 Task: Create a due date automation trigger when advanced on, on the tuesday of the week a card is due add dates due in between 1 and 5 working days at 11:00 AM.
Action: Mouse moved to (1101, 337)
Screenshot: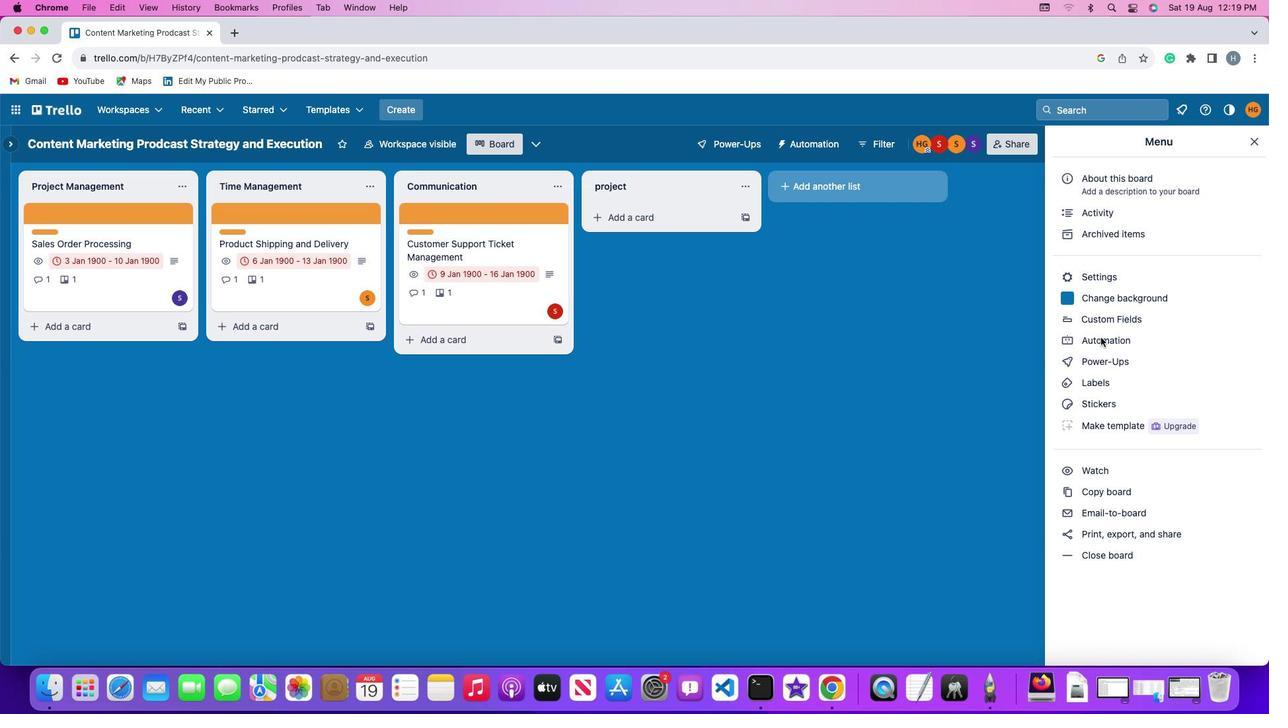 
Action: Mouse pressed left at (1101, 337)
Screenshot: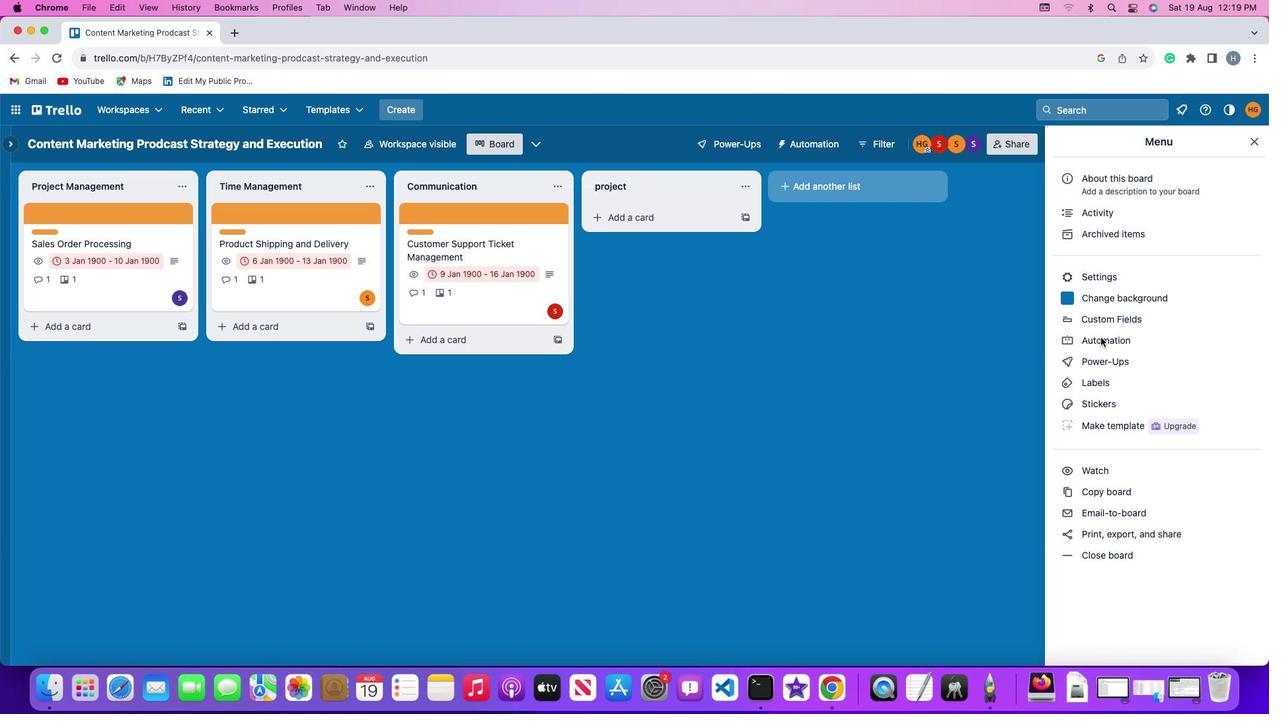 
Action: Mouse pressed left at (1101, 337)
Screenshot: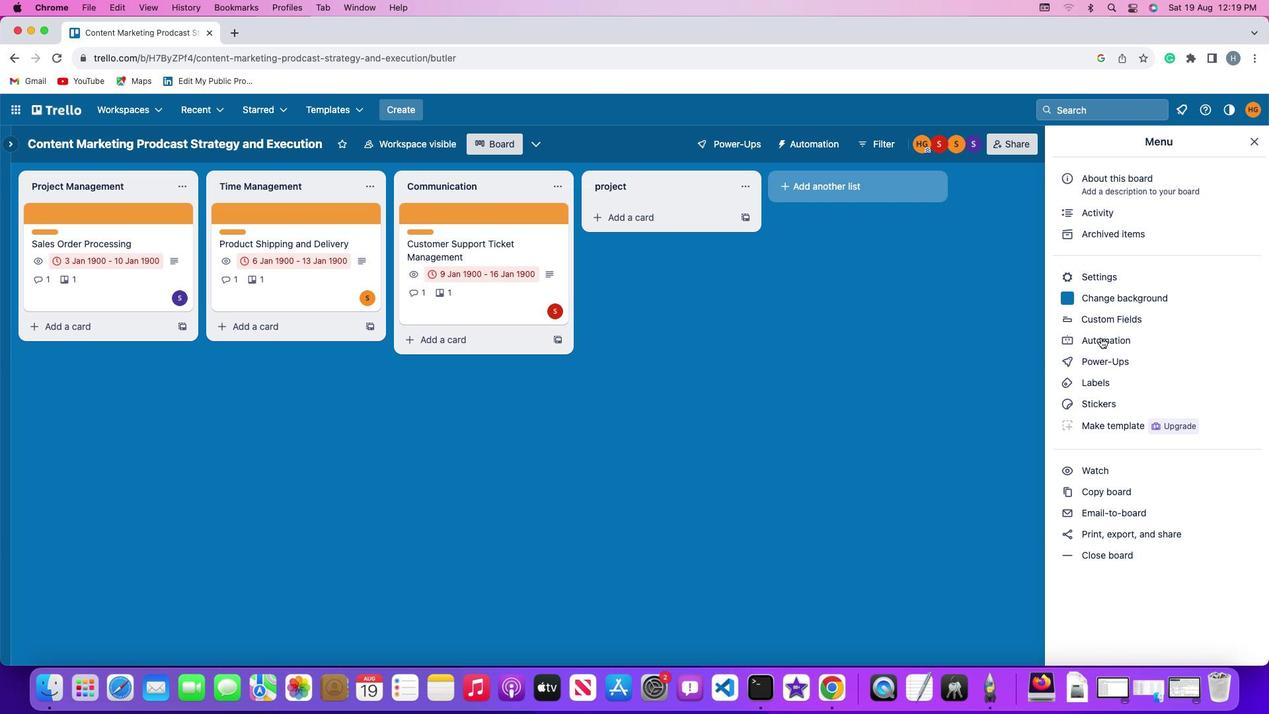 
Action: Mouse moved to (59, 307)
Screenshot: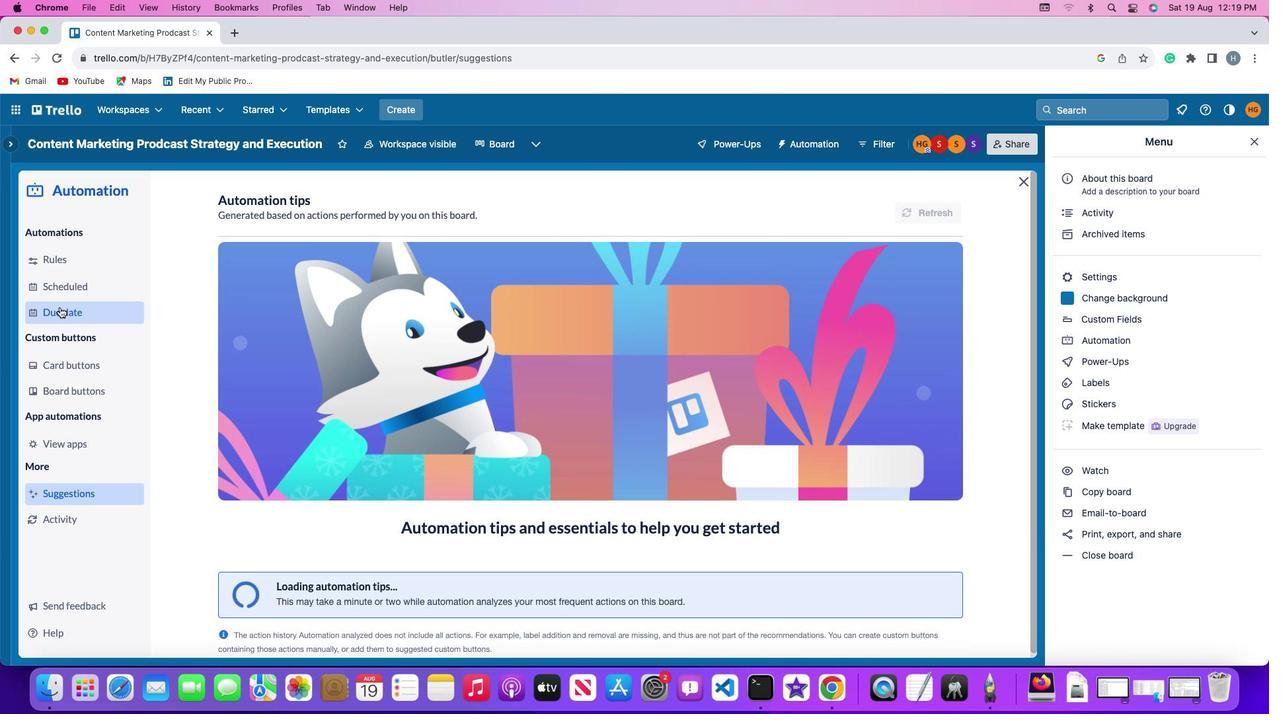 
Action: Mouse pressed left at (59, 307)
Screenshot: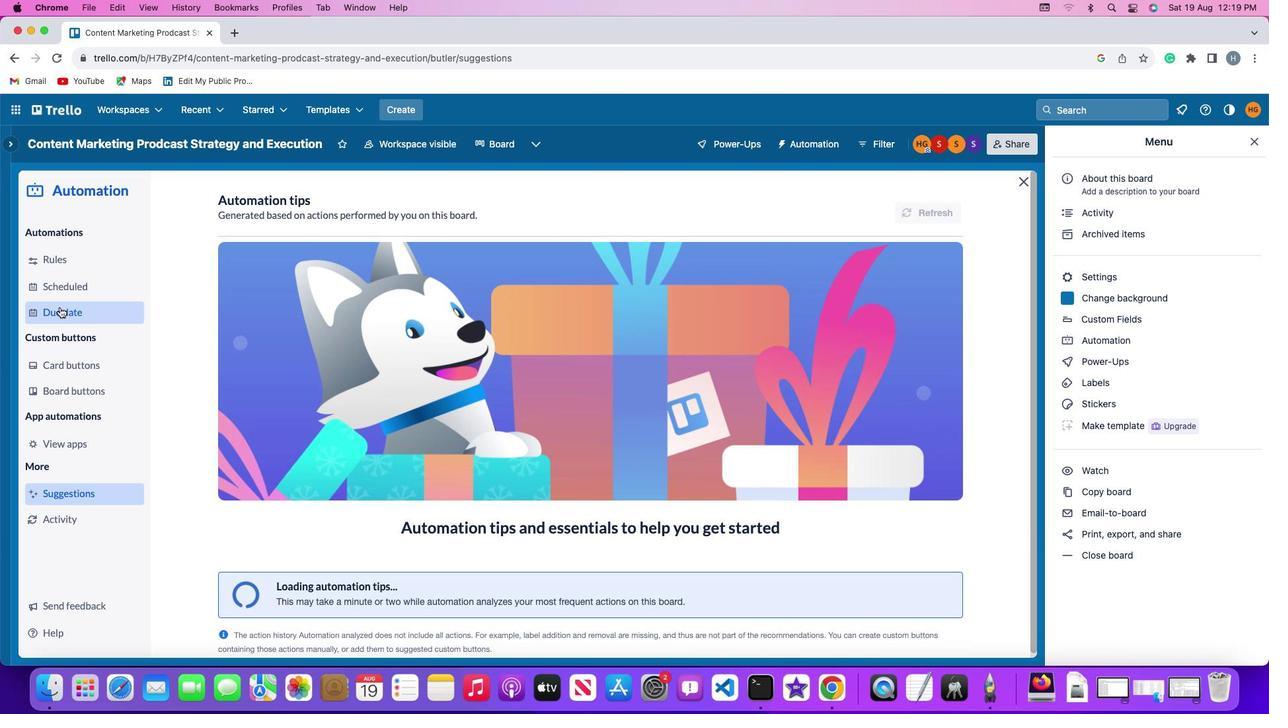 
Action: Mouse moved to (894, 204)
Screenshot: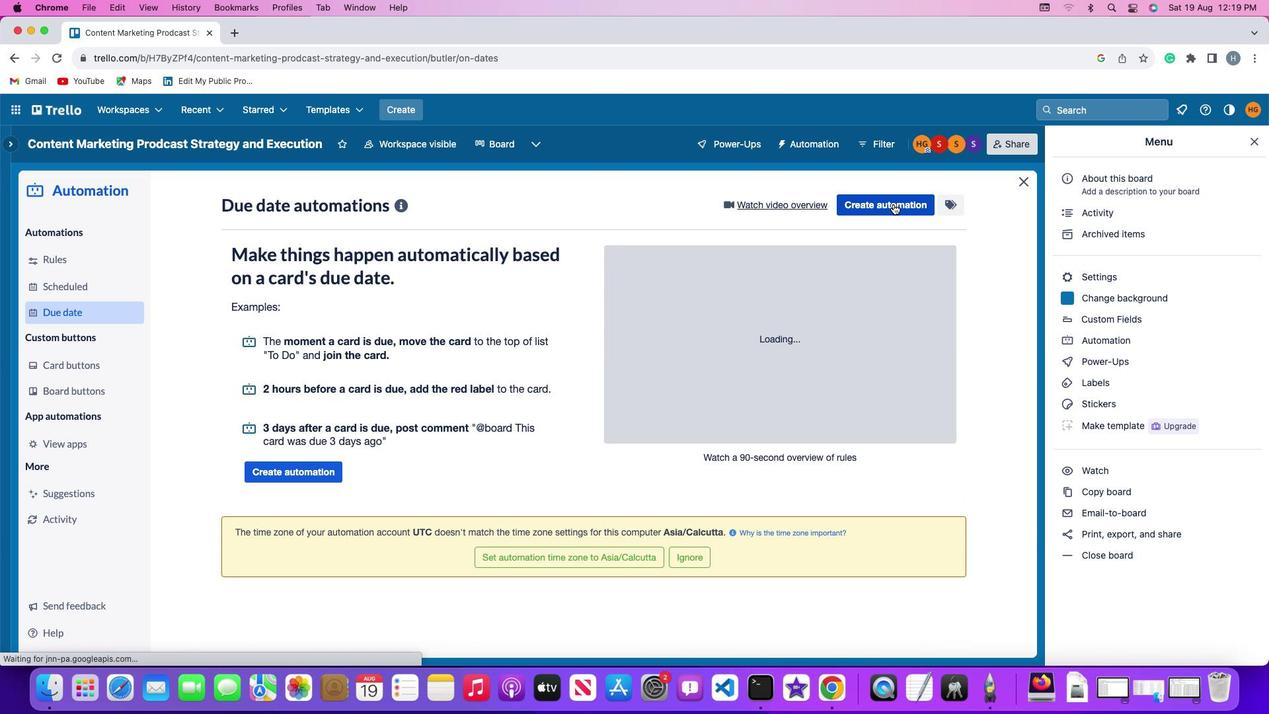 
Action: Mouse pressed left at (894, 204)
Screenshot: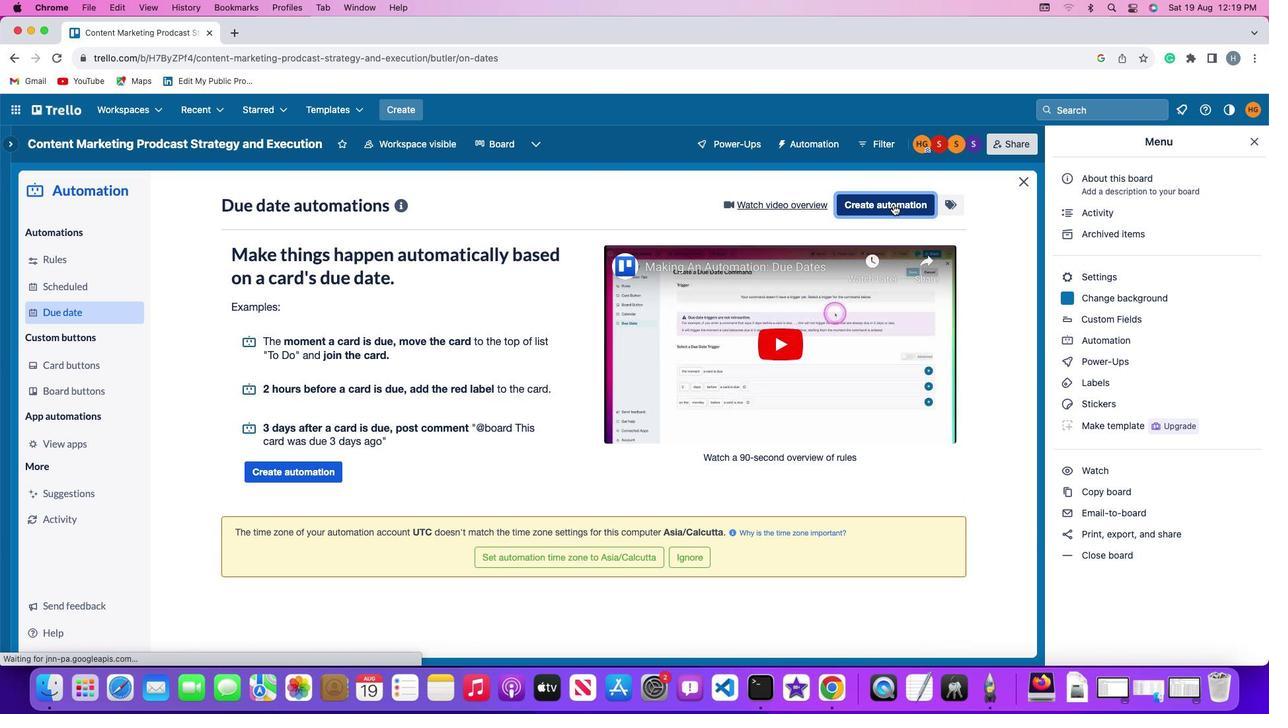 
Action: Mouse moved to (236, 329)
Screenshot: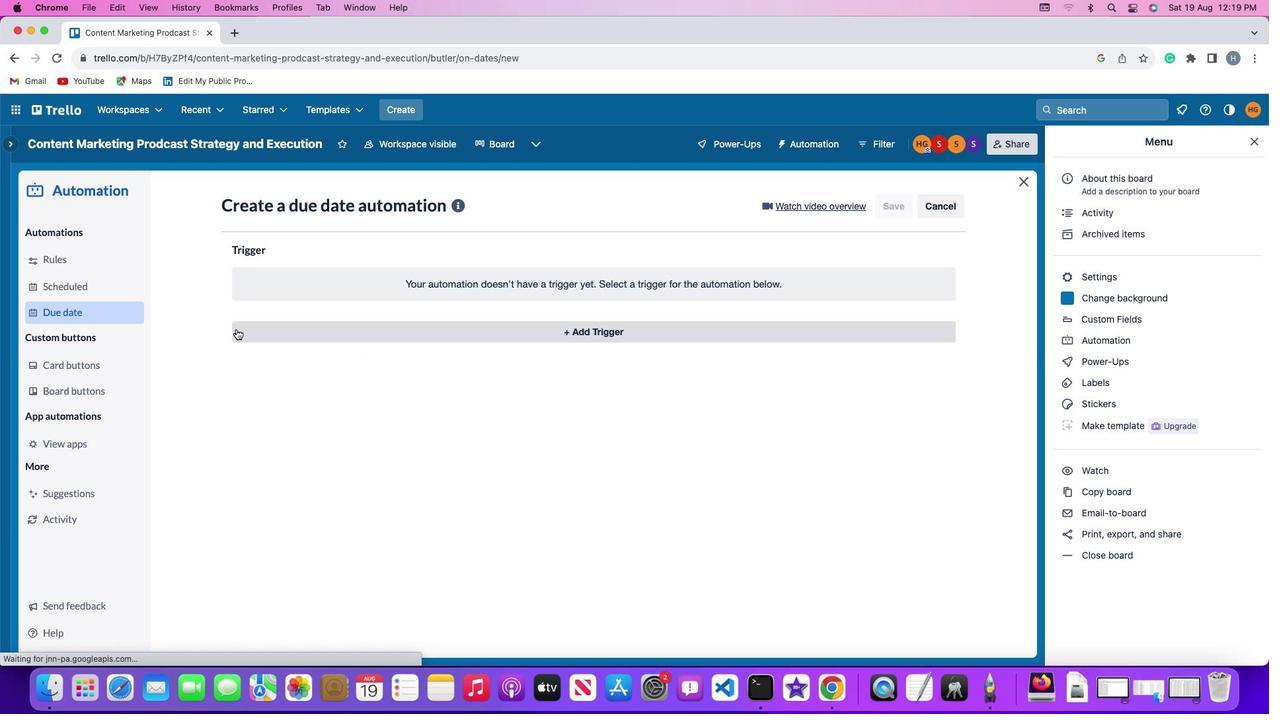 
Action: Mouse pressed left at (236, 329)
Screenshot: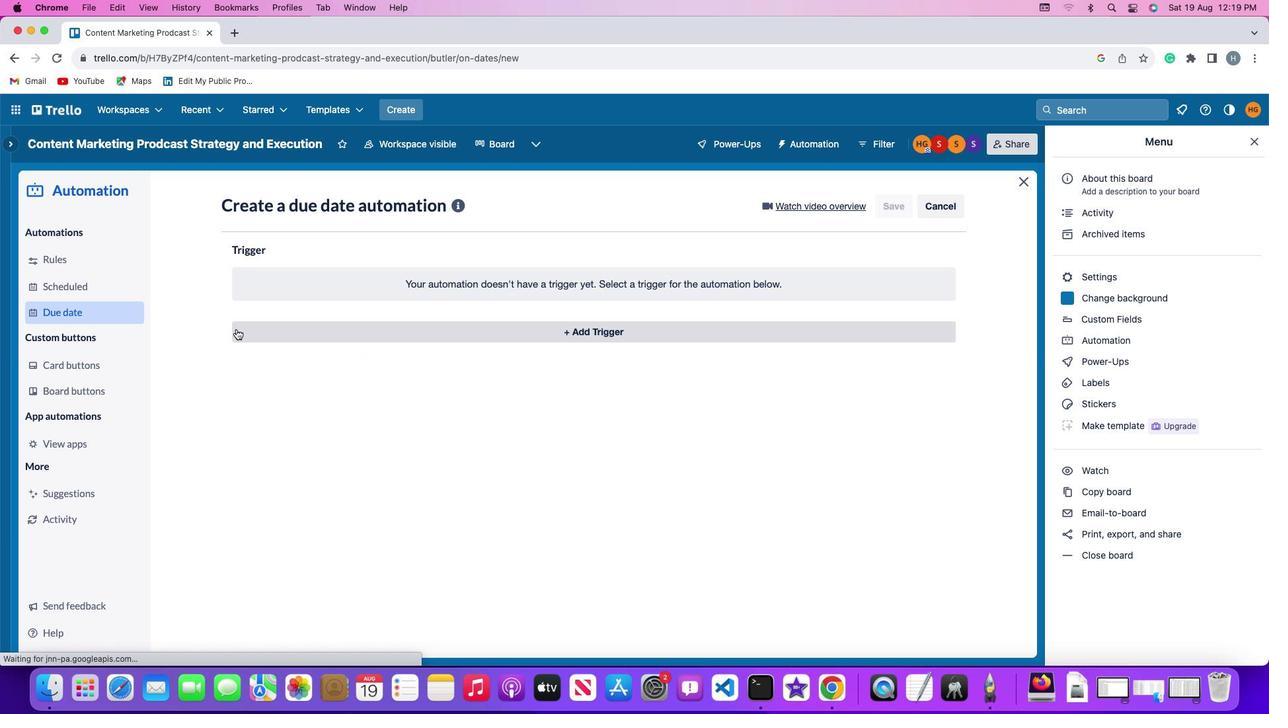 
Action: Mouse moved to (279, 578)
Screenshot: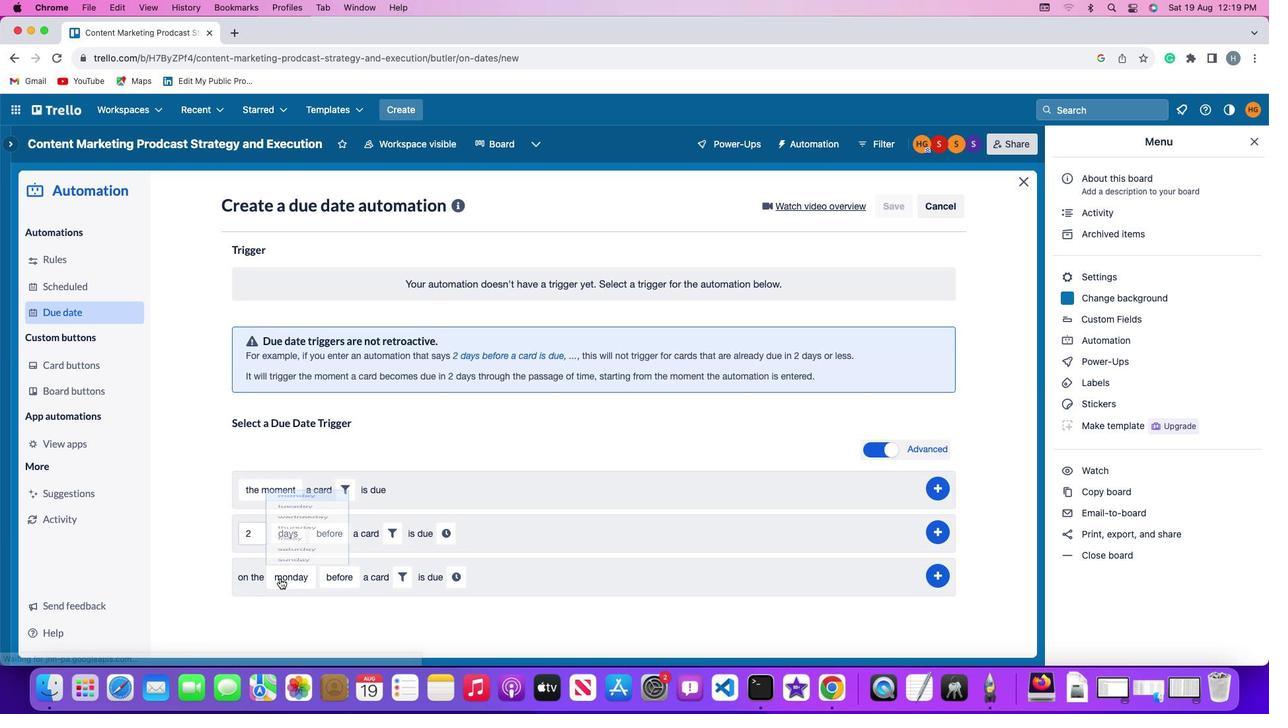 
Action: Mouse pressed left at (279, 578)
Screenshot: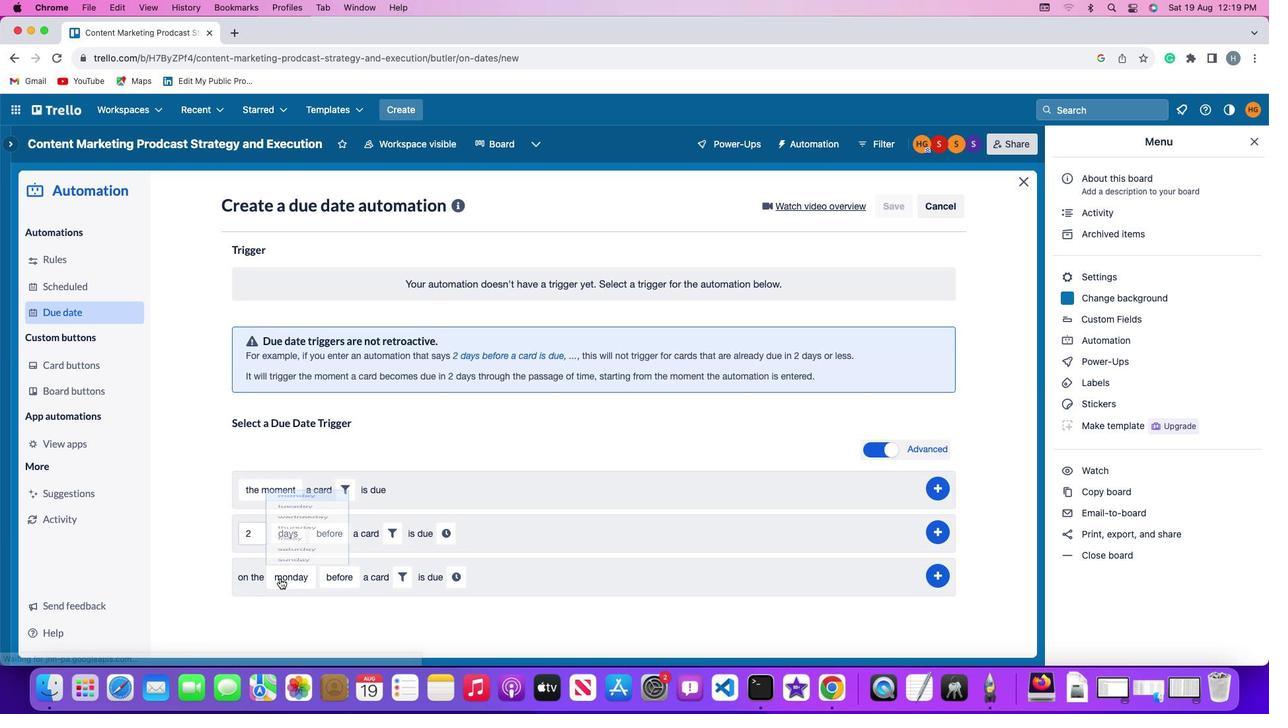 
Action: Mouse moved to (302, 425)
Screenshot: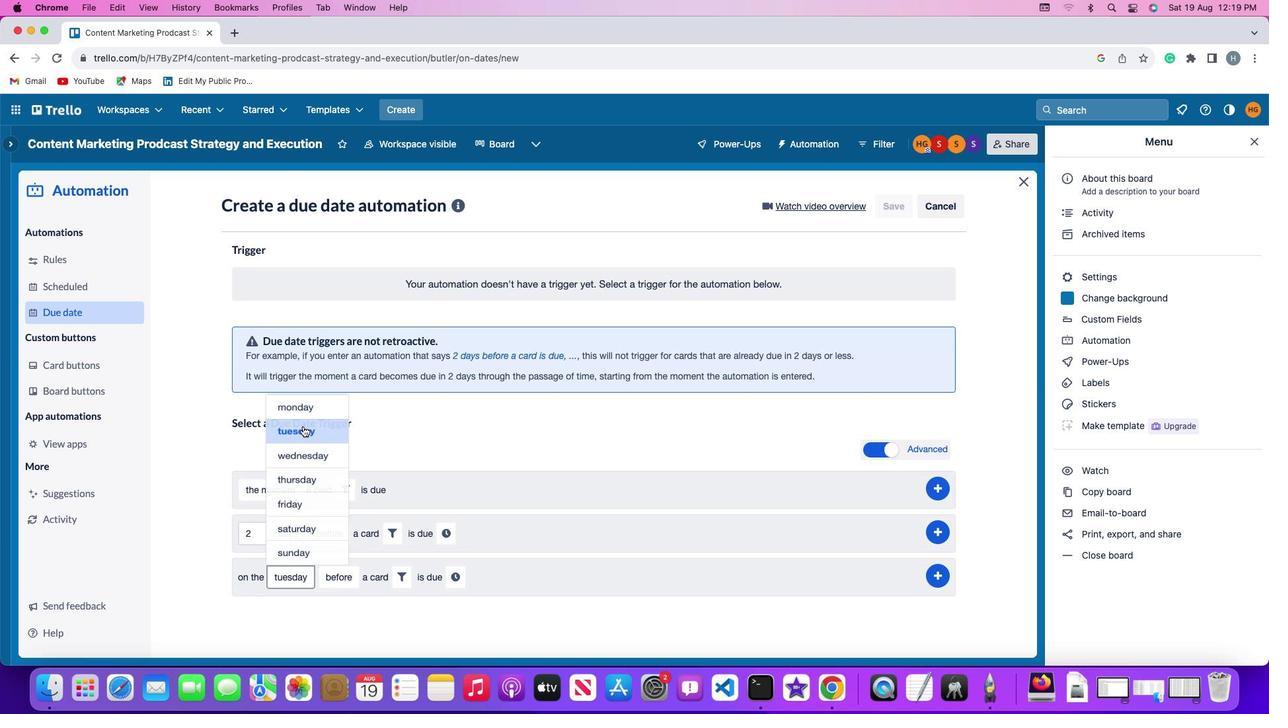 
Action: Mouse pressed left at (302, 425)
Screenshot: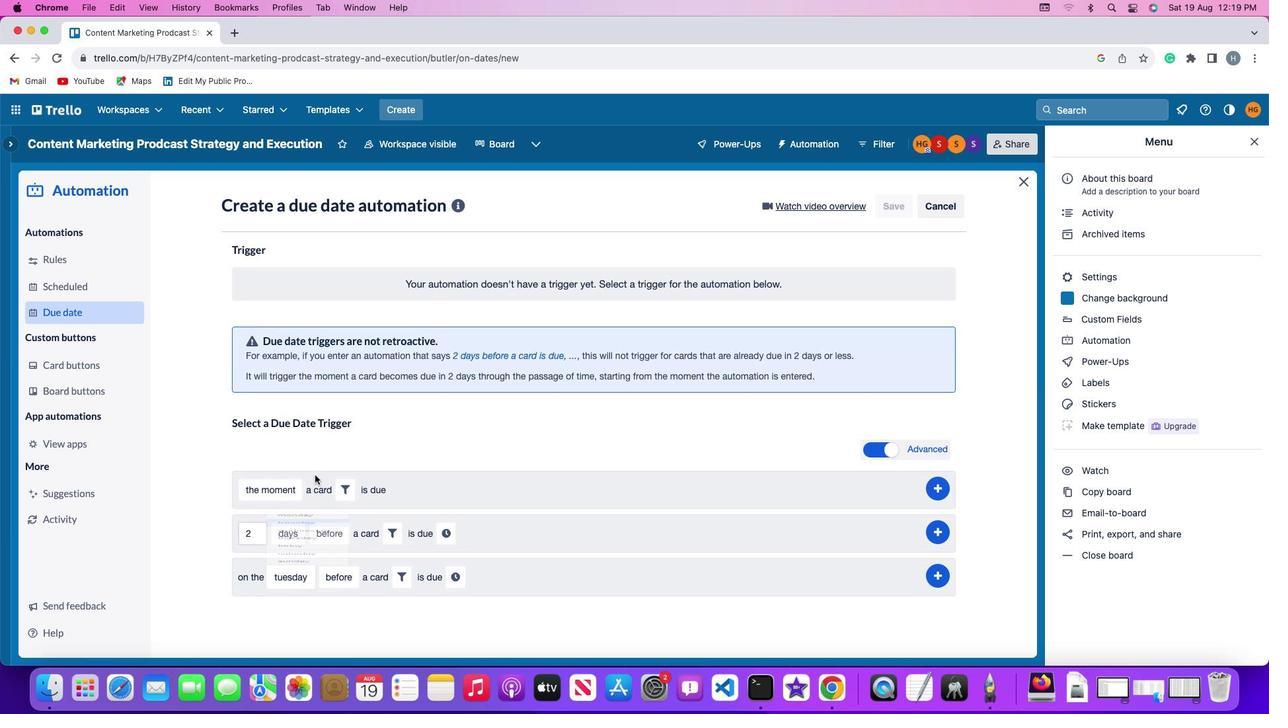 
Action: Mouse moved to (334, 568)
Screenshot: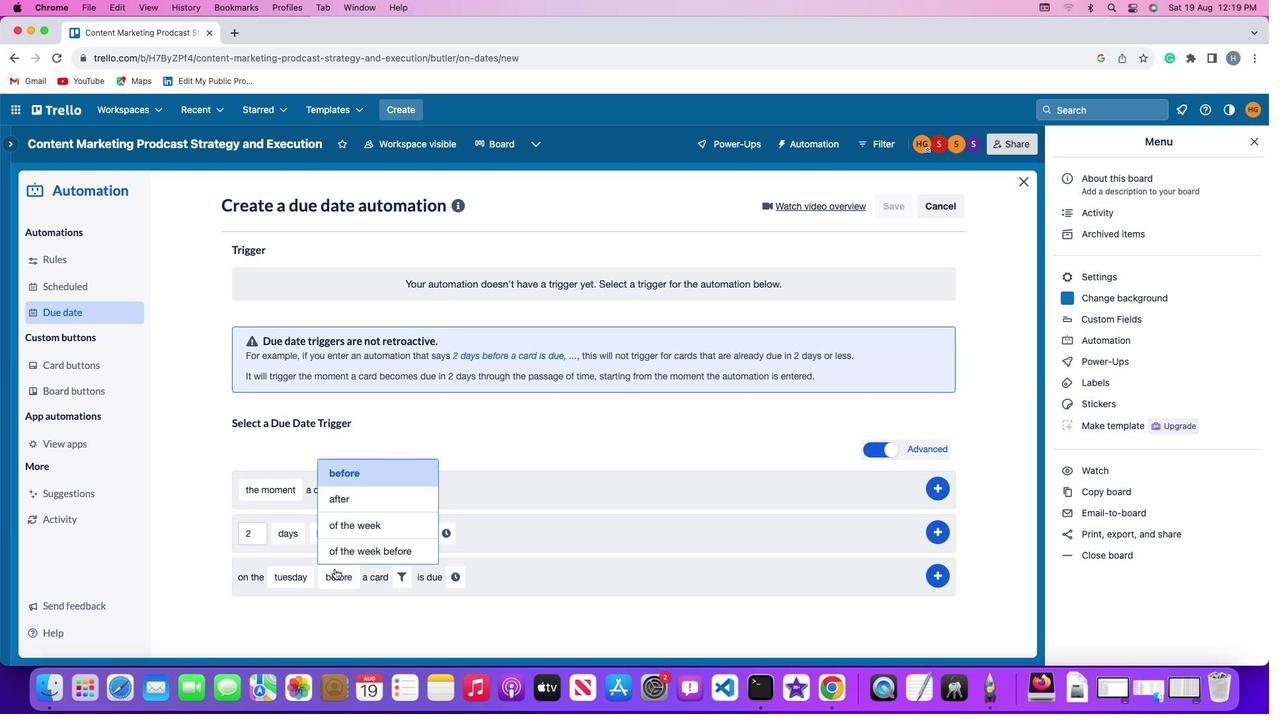 
Action: Mouse pressed left at (334, 568)
Screenshot: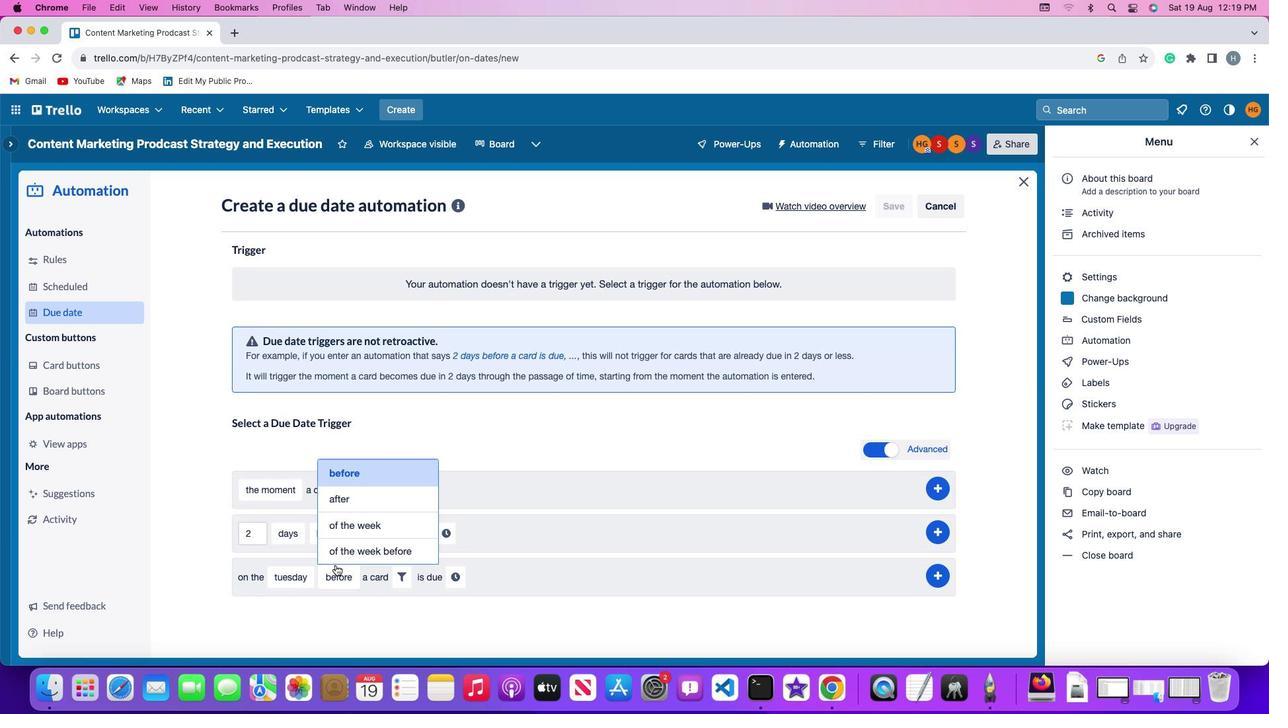 
Action: Mouse moved to (347, 522)
Screenshot: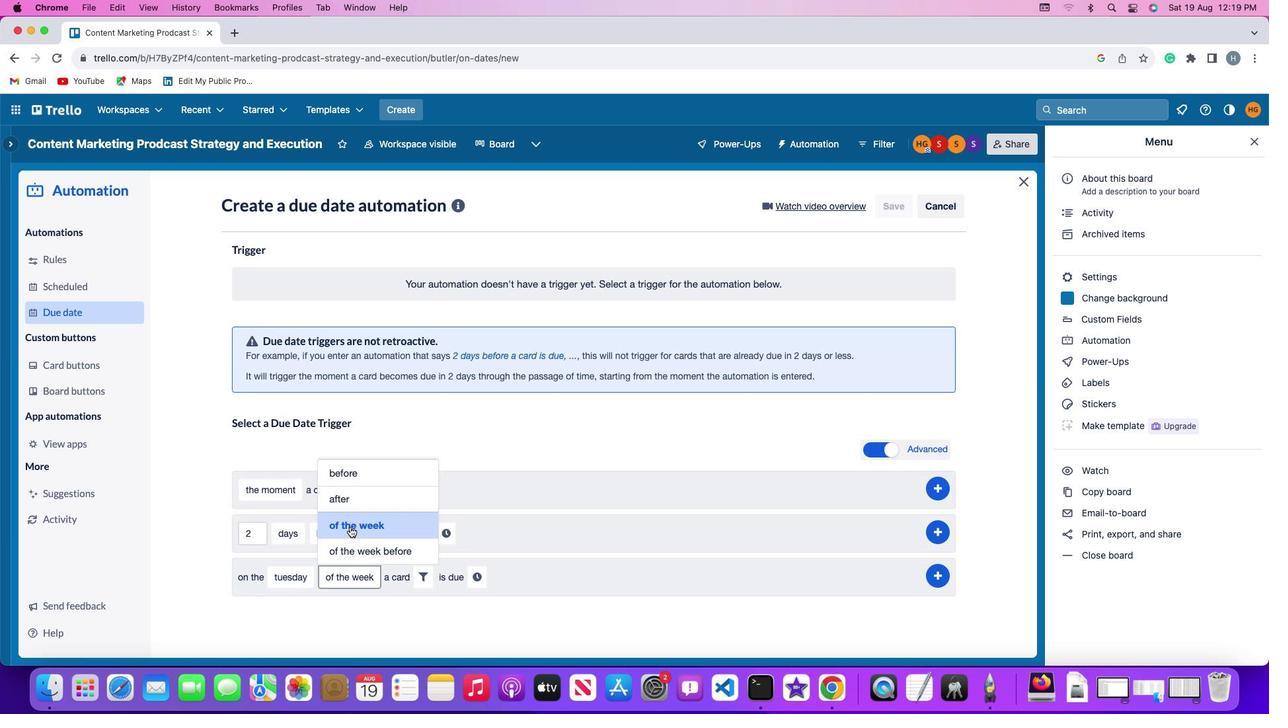
Action: Mouse pressed left at (347, 522)
Screenshot: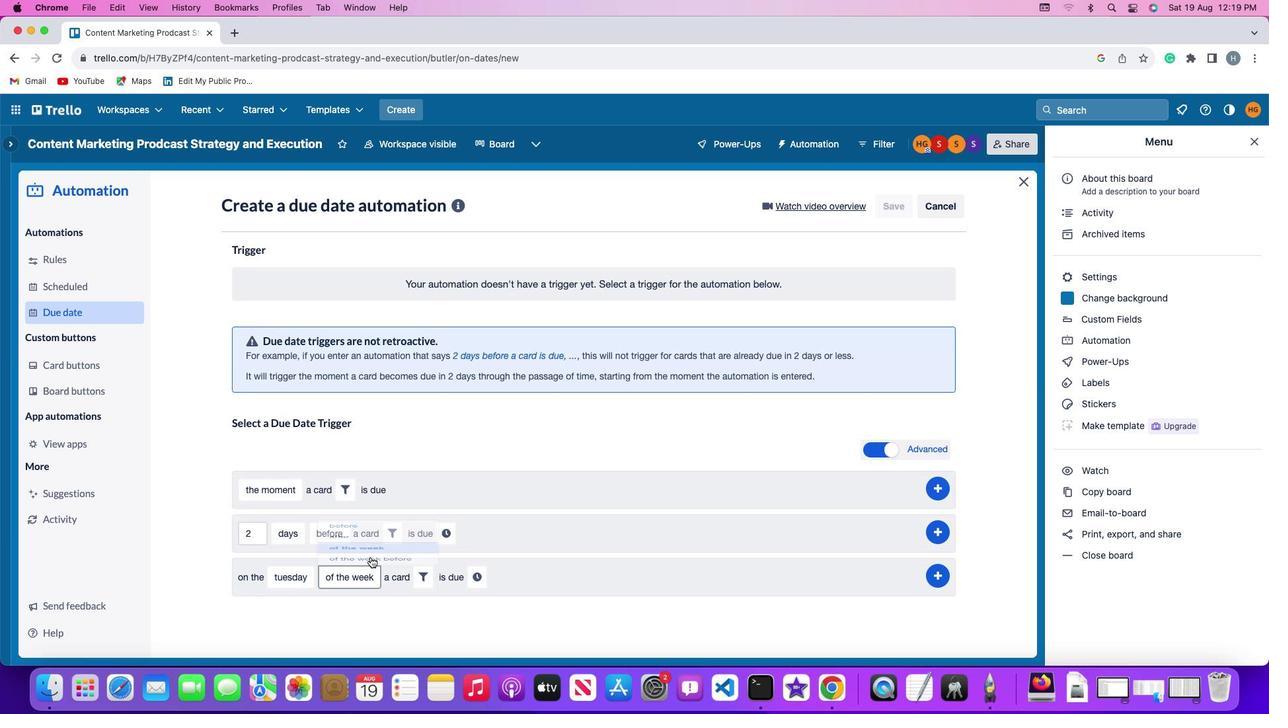 
Action: Mouse moved to (429, 578)
Screenshot: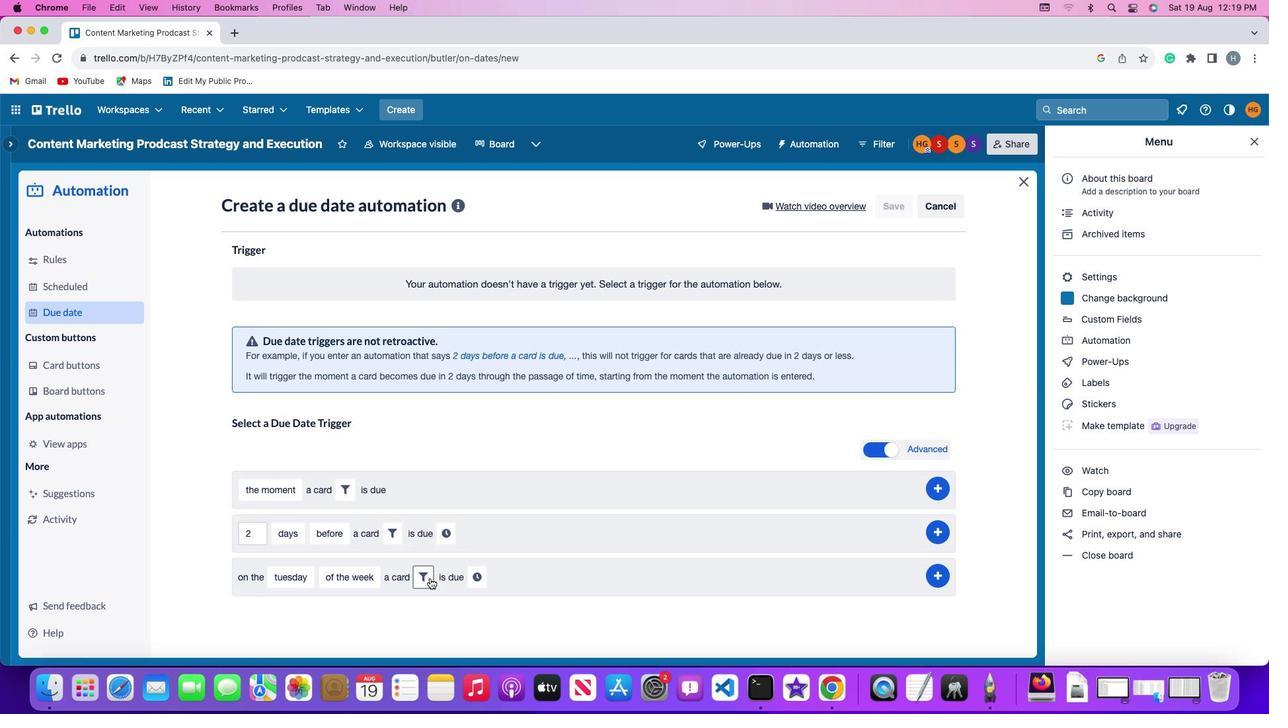 
Action: Mouse pressed left at (429, 578)
Screenshot: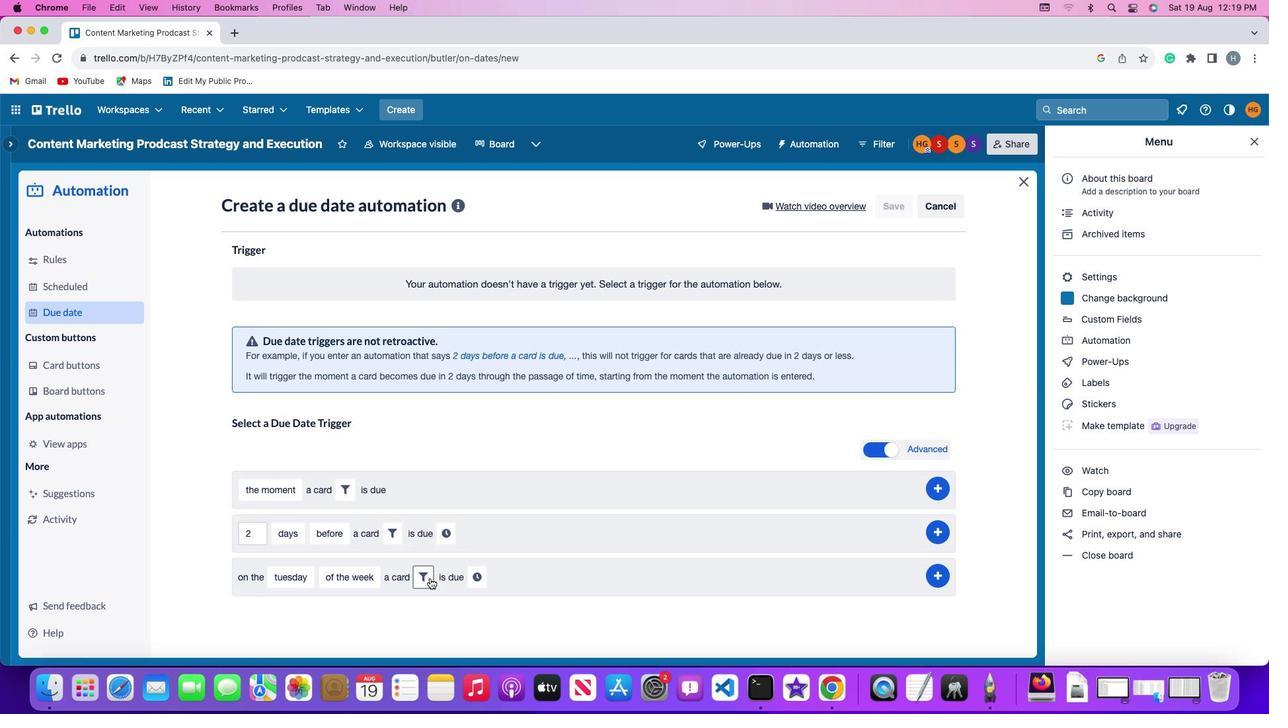 
Action: Mouse moved to (501, 622)
Screenshot: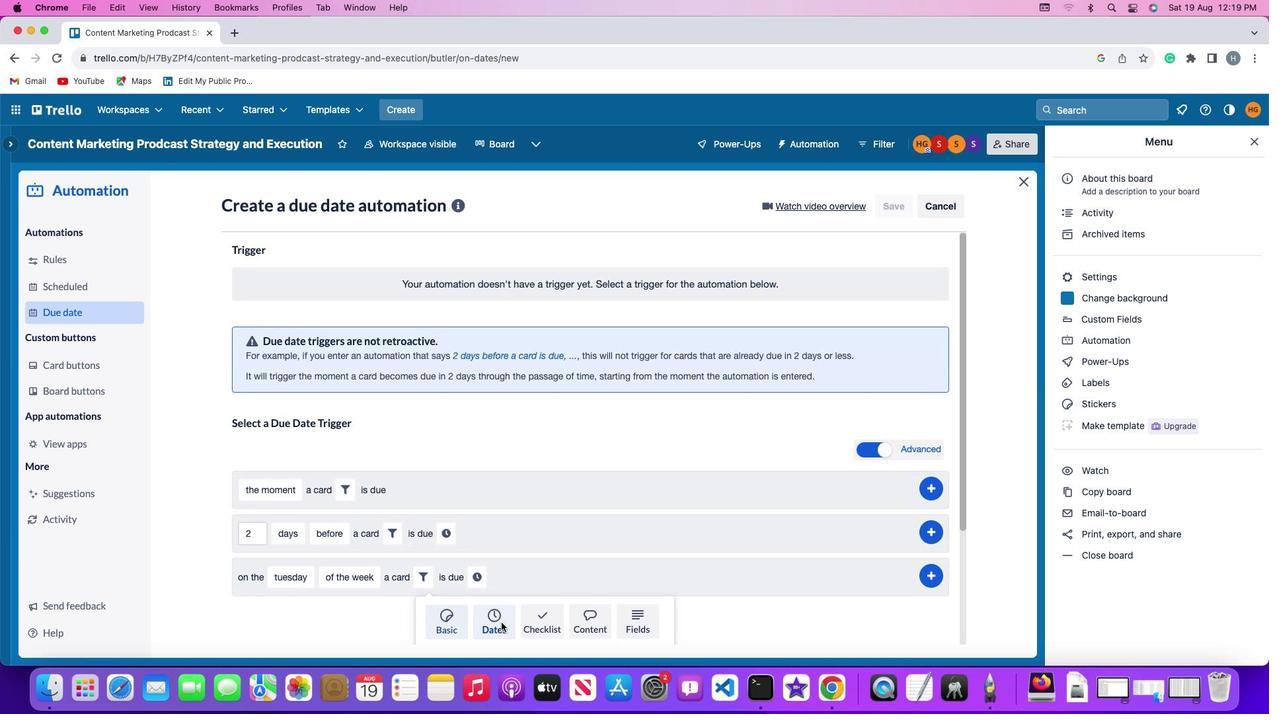 
Action: Mouse pressed left at (501, 622)
Screenshot: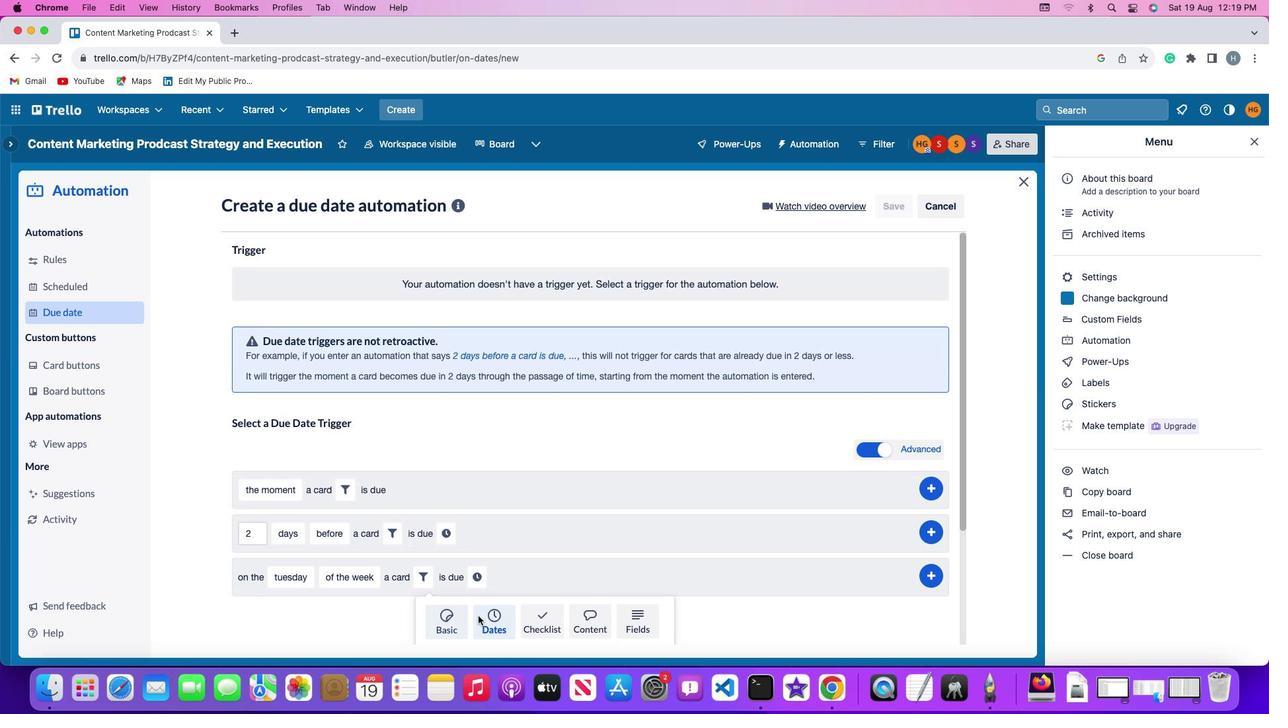 
Action: Mouse moved to (385, 609)
Screenshot: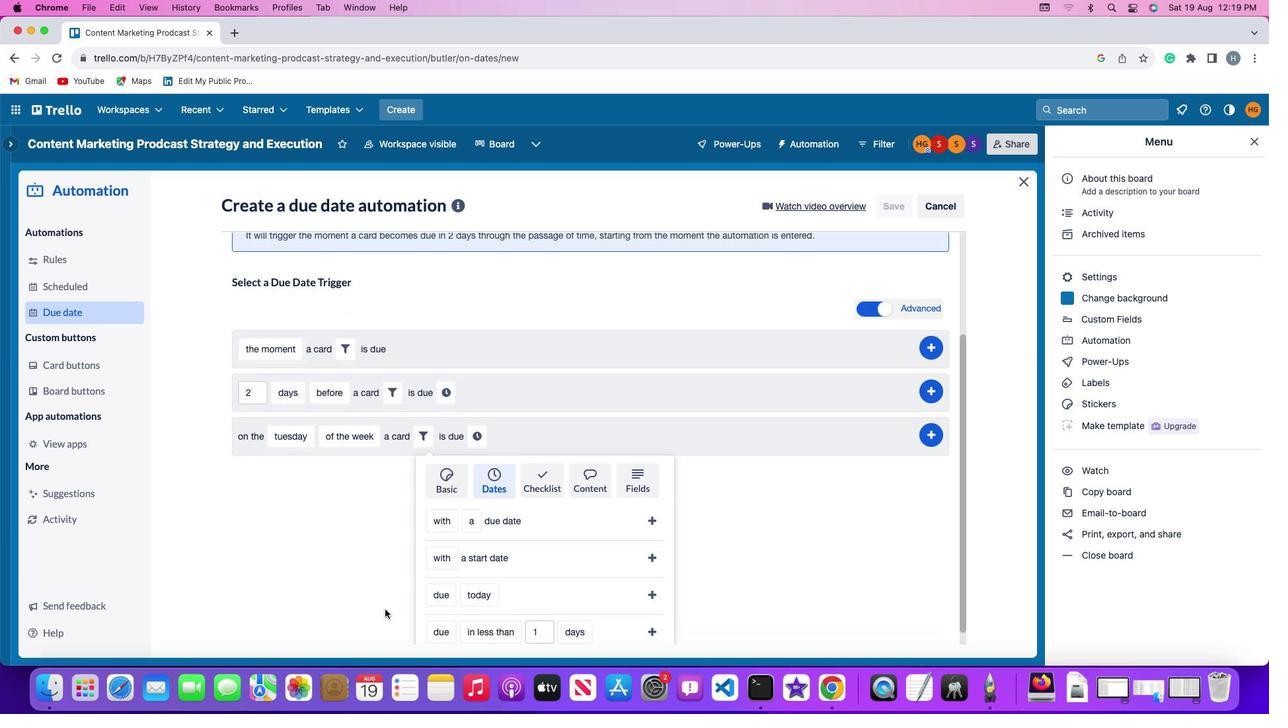 
Action: Mouse scrolled (385, 609) with delta (0, 0)
Screenshot: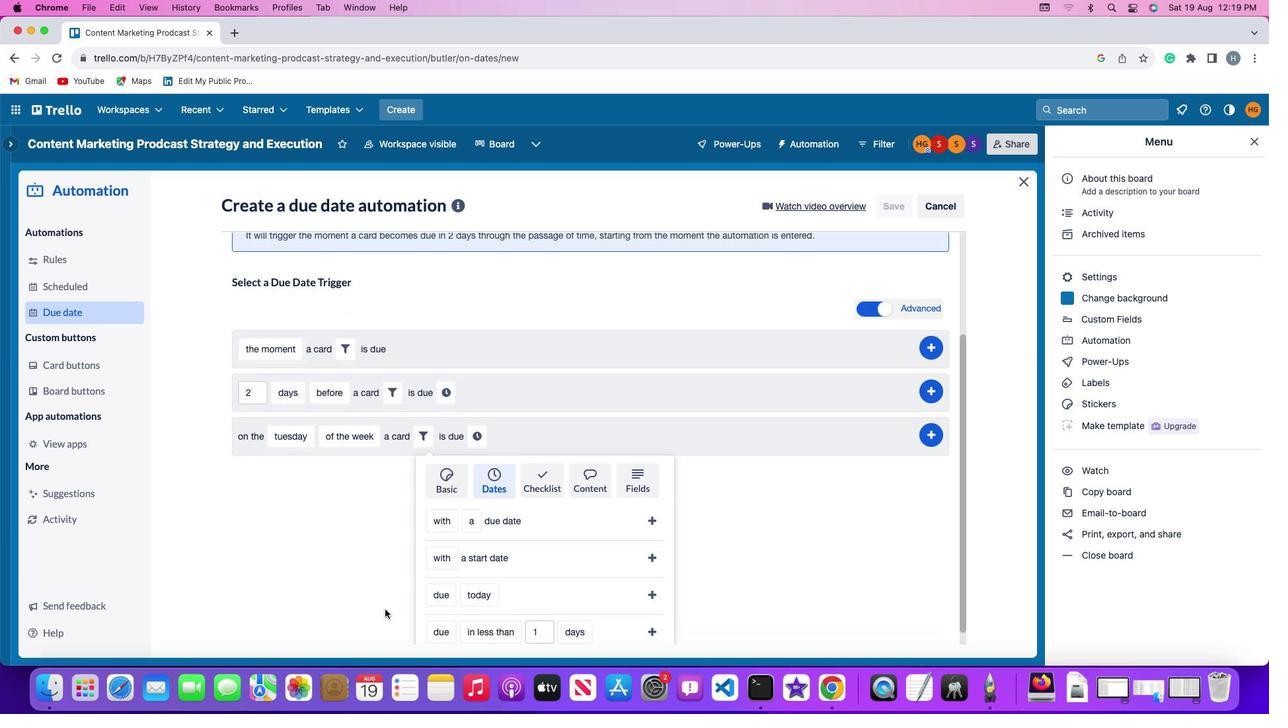 
Action: Mouse scrolled (385, 609) with delta (0, 0)
Screenshot: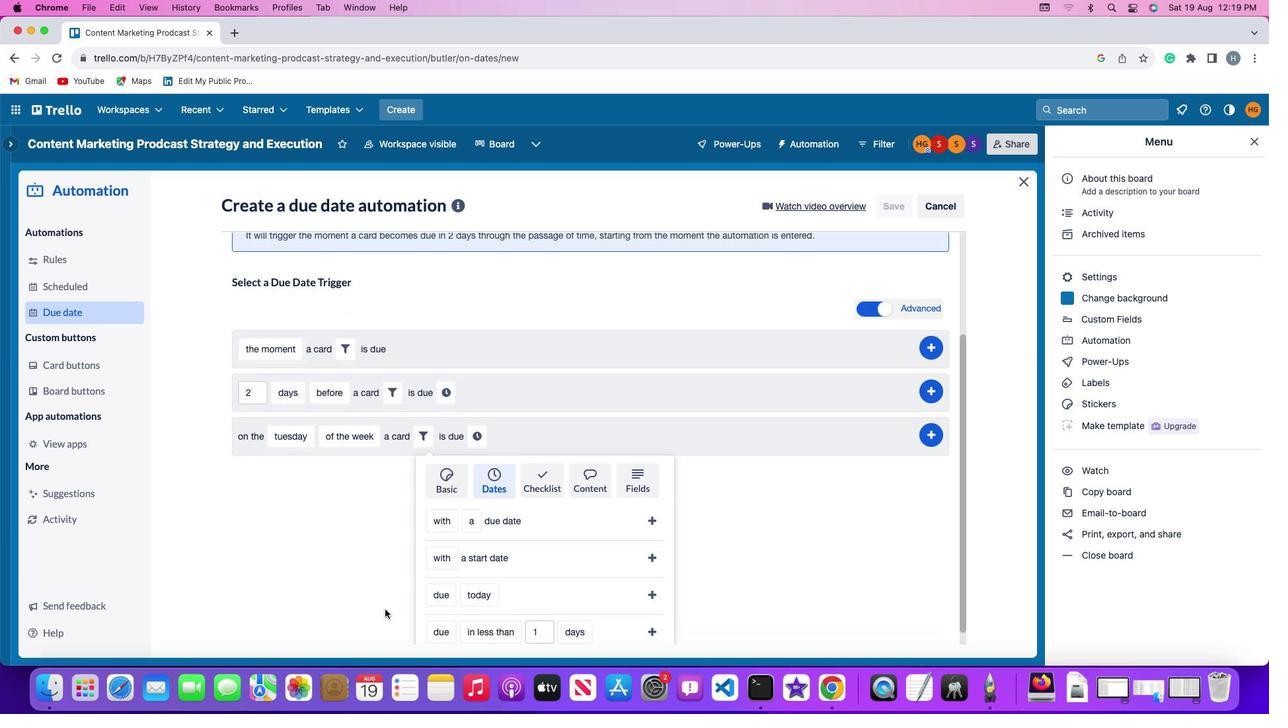 
Action: Mouse scrolled (385, 609) with delta (0, -1)
Screenshot: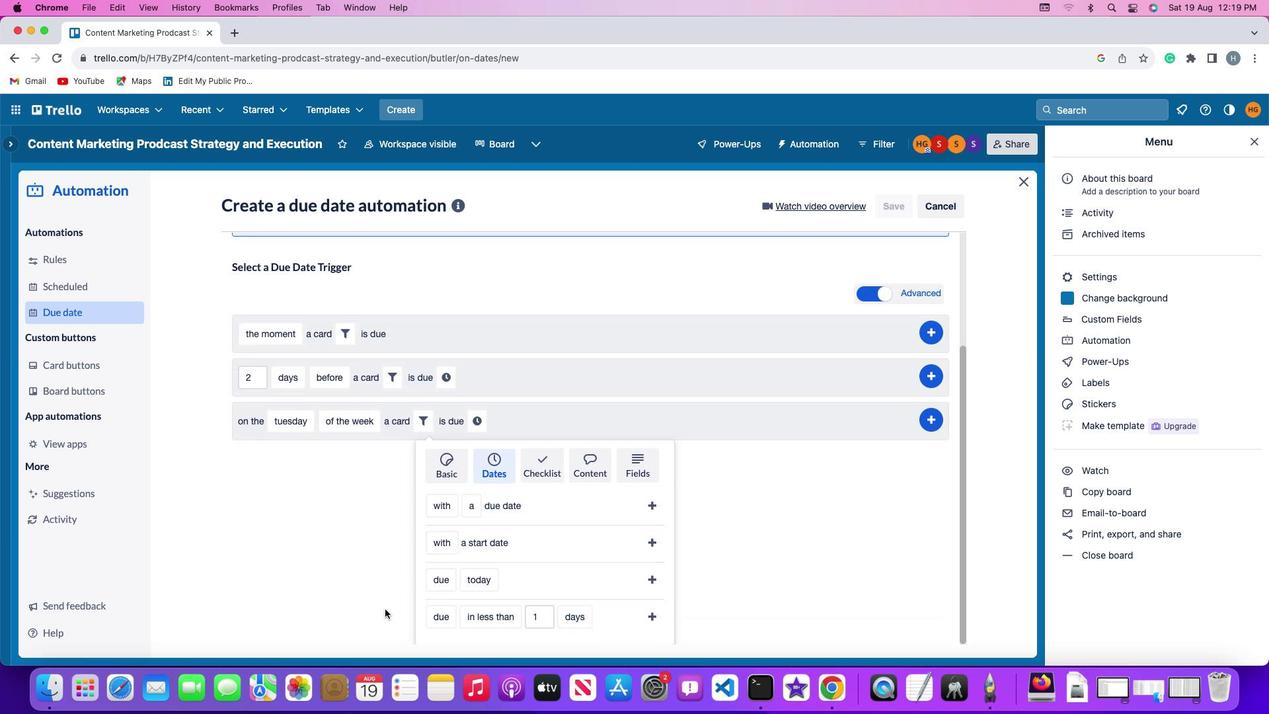 
Action: Mouse scrolled (385, 609) with delta (0, -3)
Screenshot: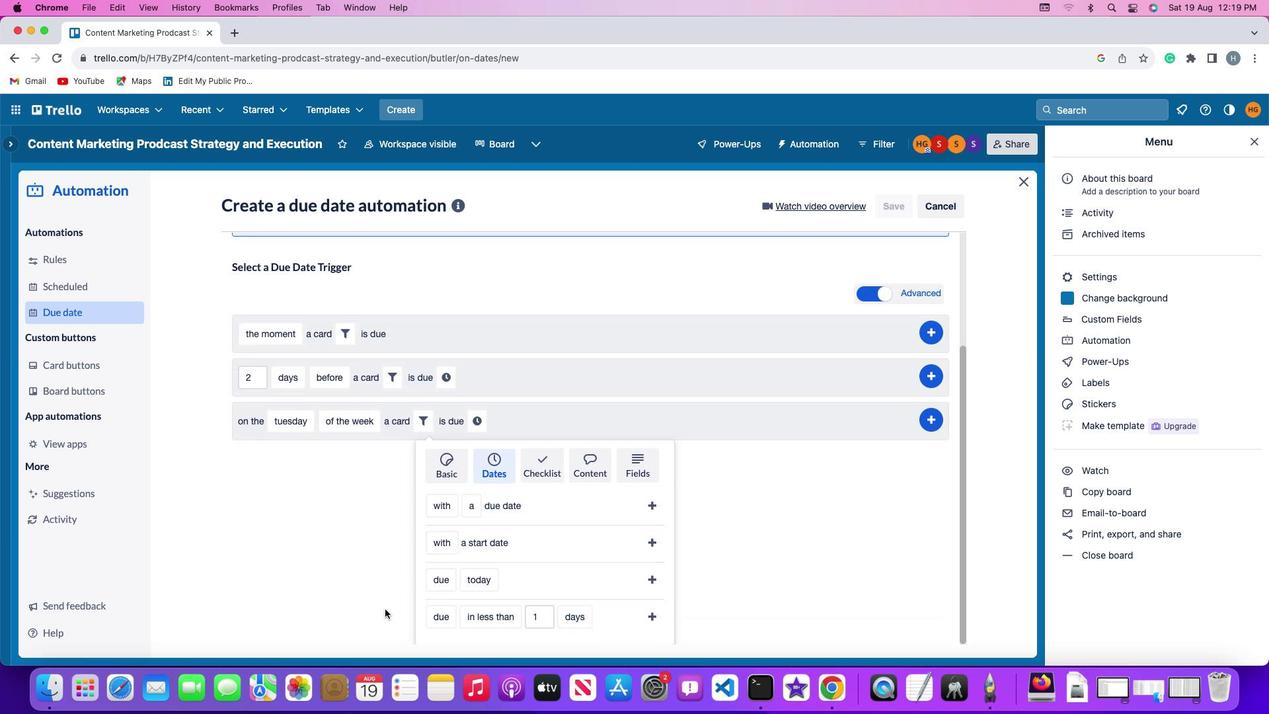 
Action: Mouse moved to (385, 609)
Screenshot: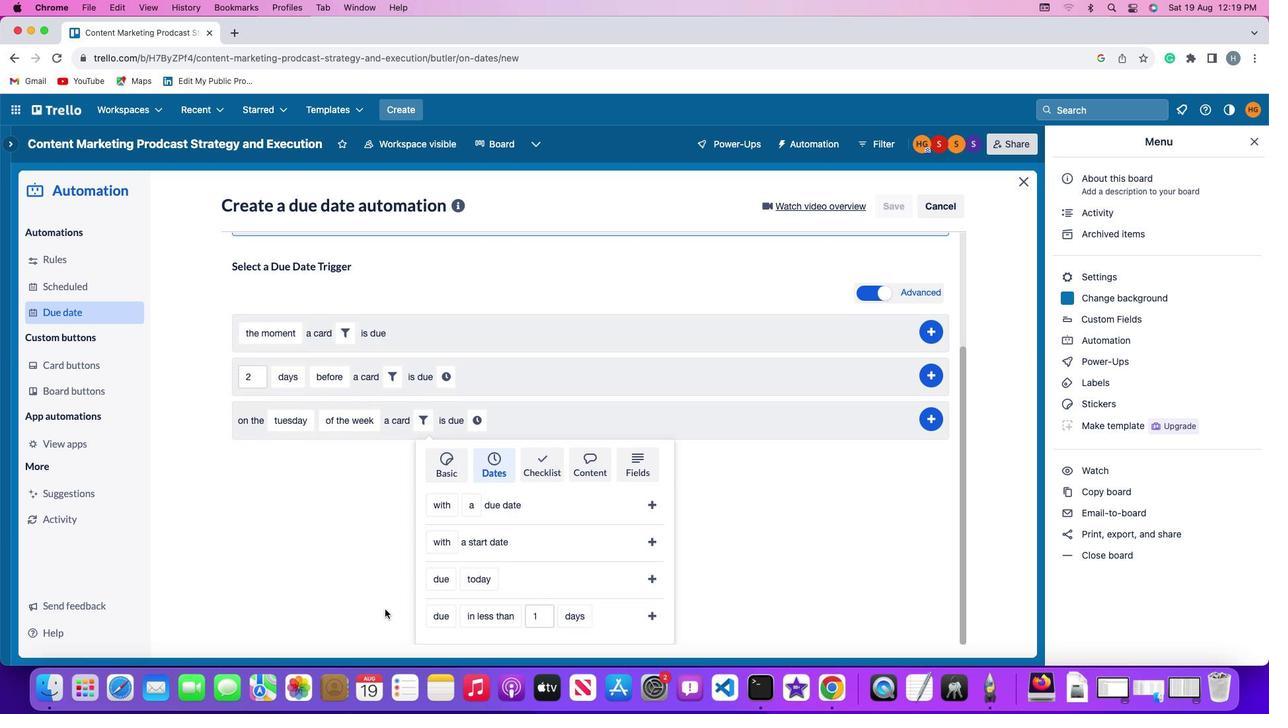 
Action: Mouse scrolled (385, 609) with delta (0, -3)
Screenshot: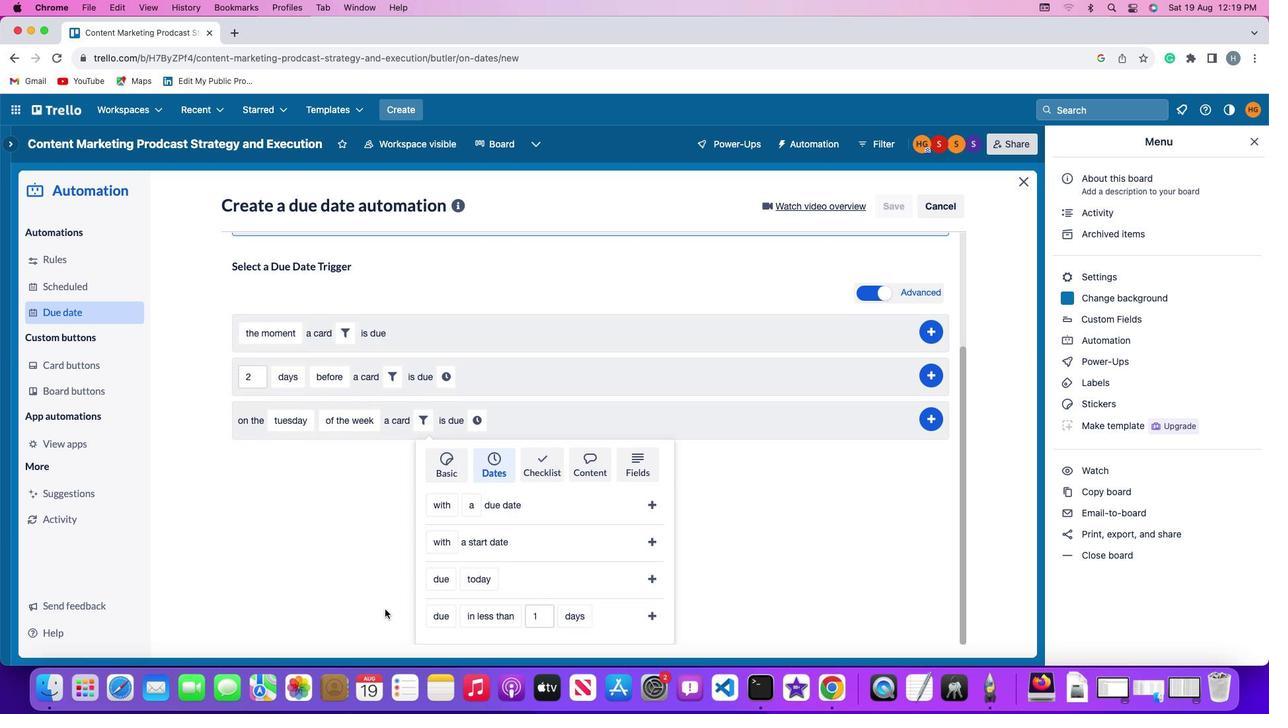 
Action: Mouse scrolled (385, 609) with delta (0, 0)
Screenshot: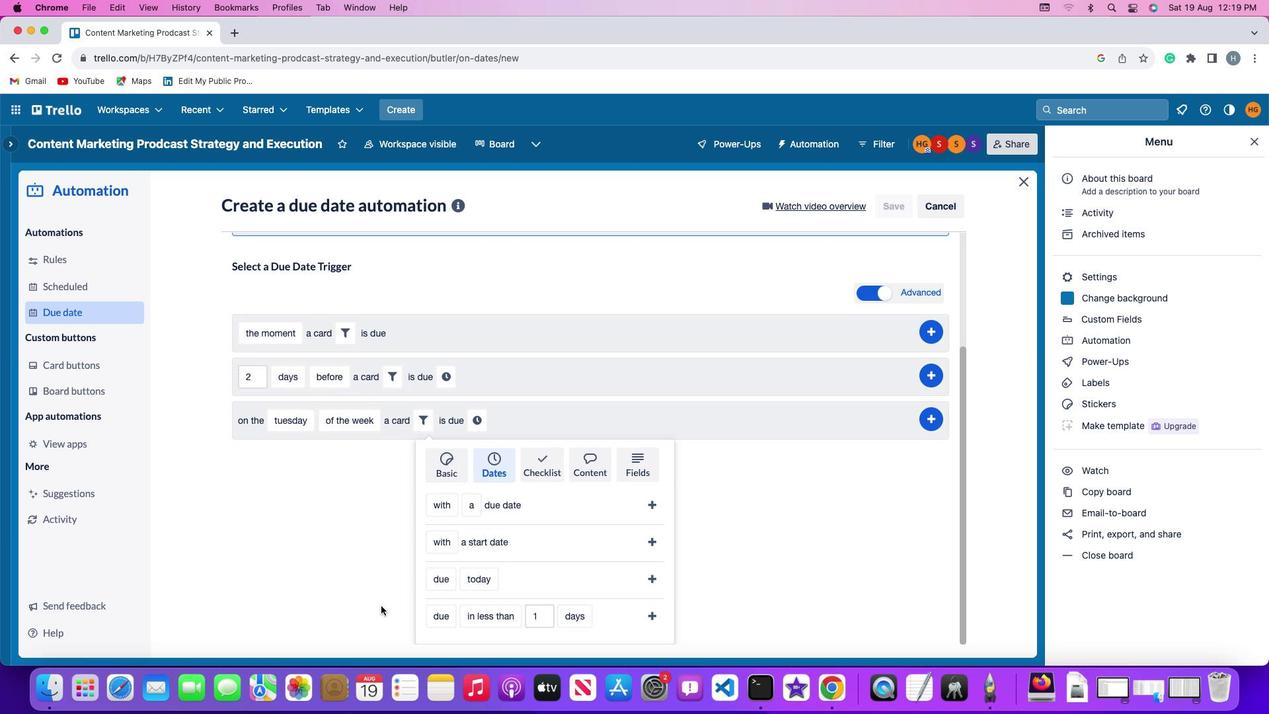 
Action: Mouse scrolled (385, 609) with delta (0, 0)
Screenshot: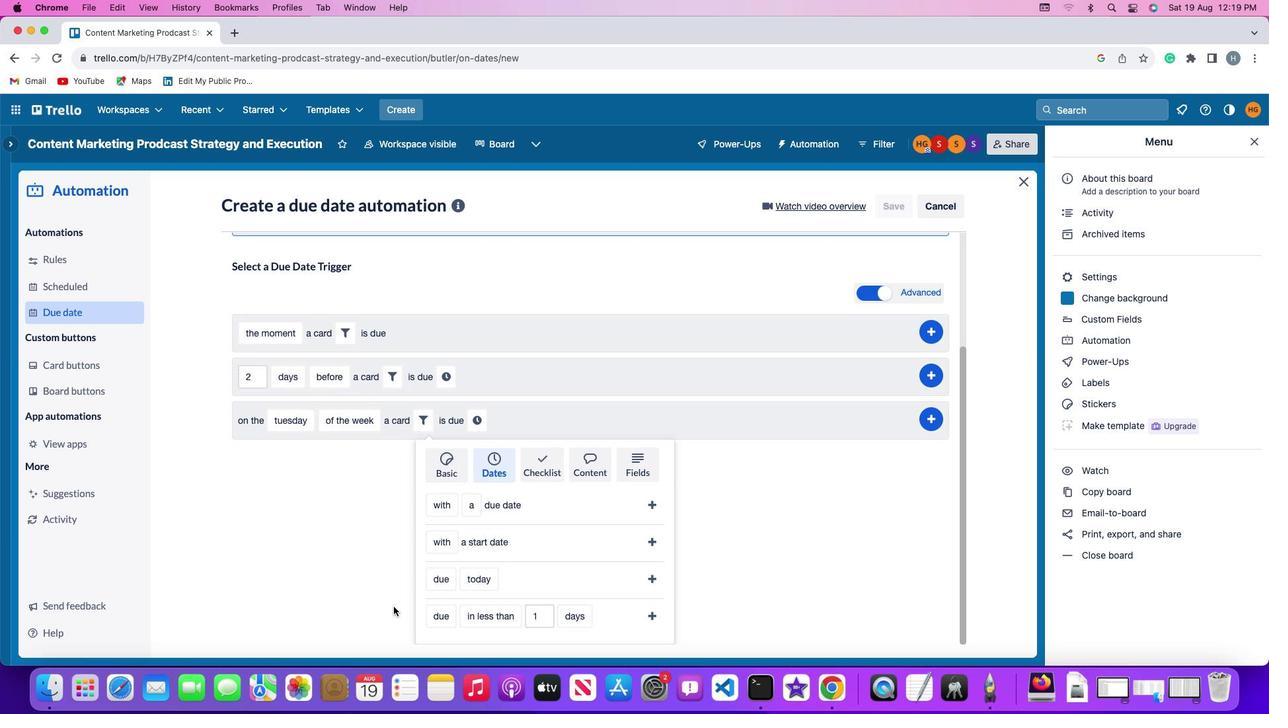 
Action: Mouse moved to (384, 609)
Screenshot: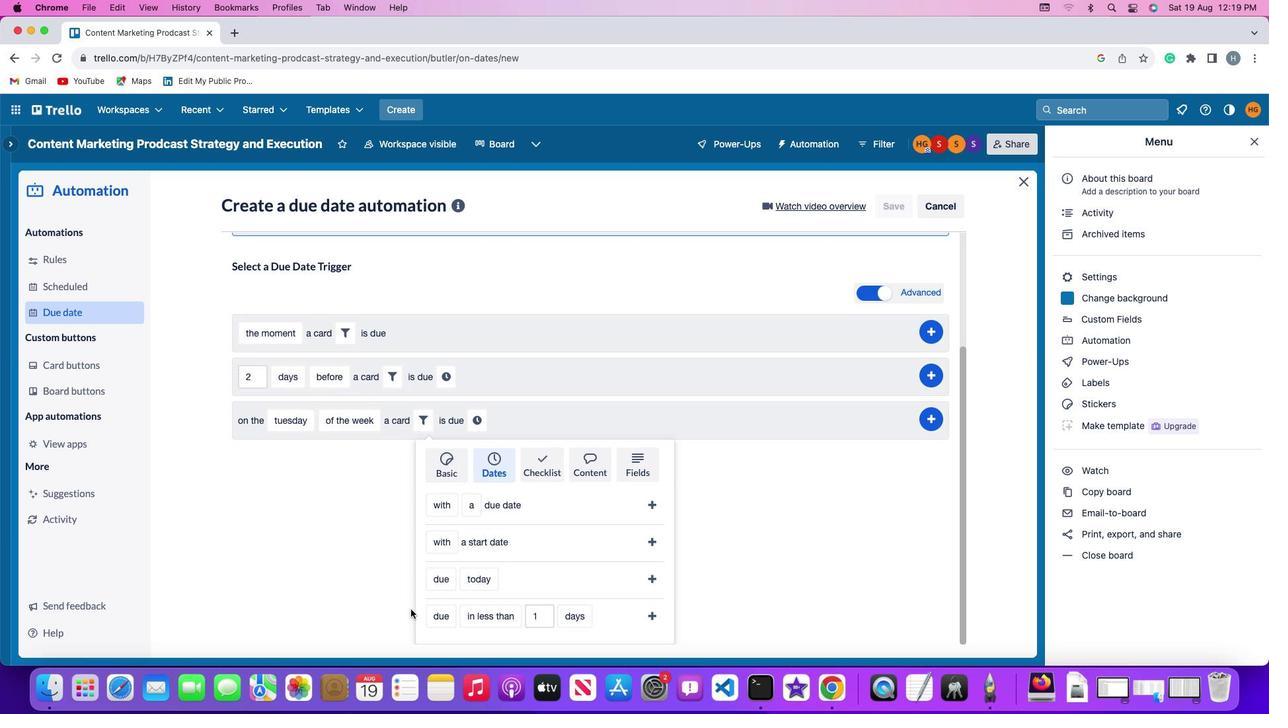 
Action: Mouse scrolled (384, 609) with delta (0, -1)
Screenshot: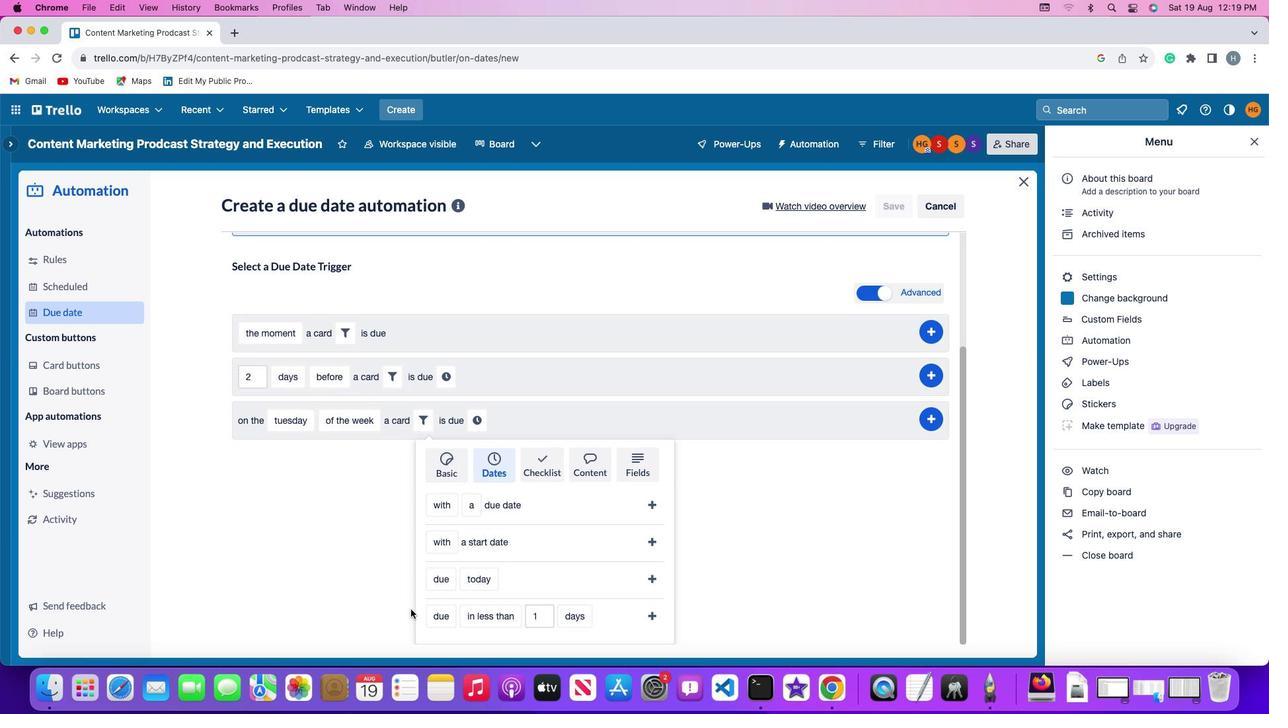 
Action: Mouse moved to (433, 611)
Screenshot: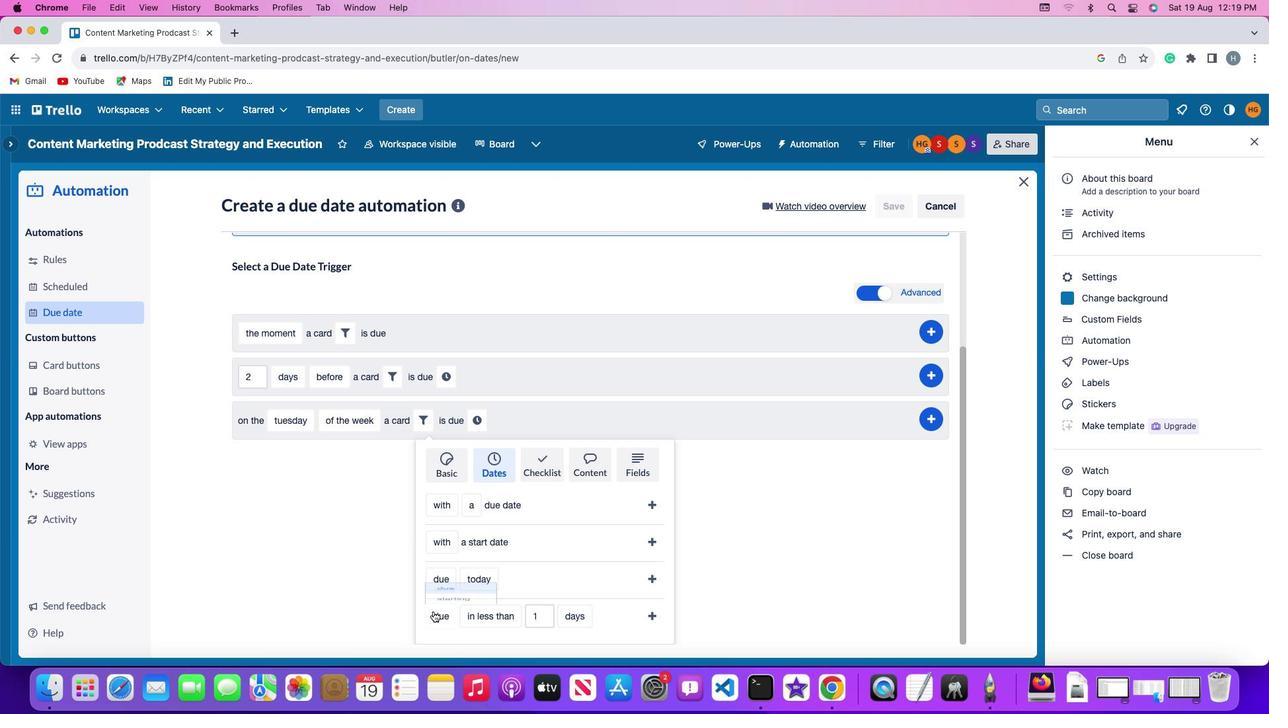 
Action: Mouse pressed left at (433, 611)
Screenshot: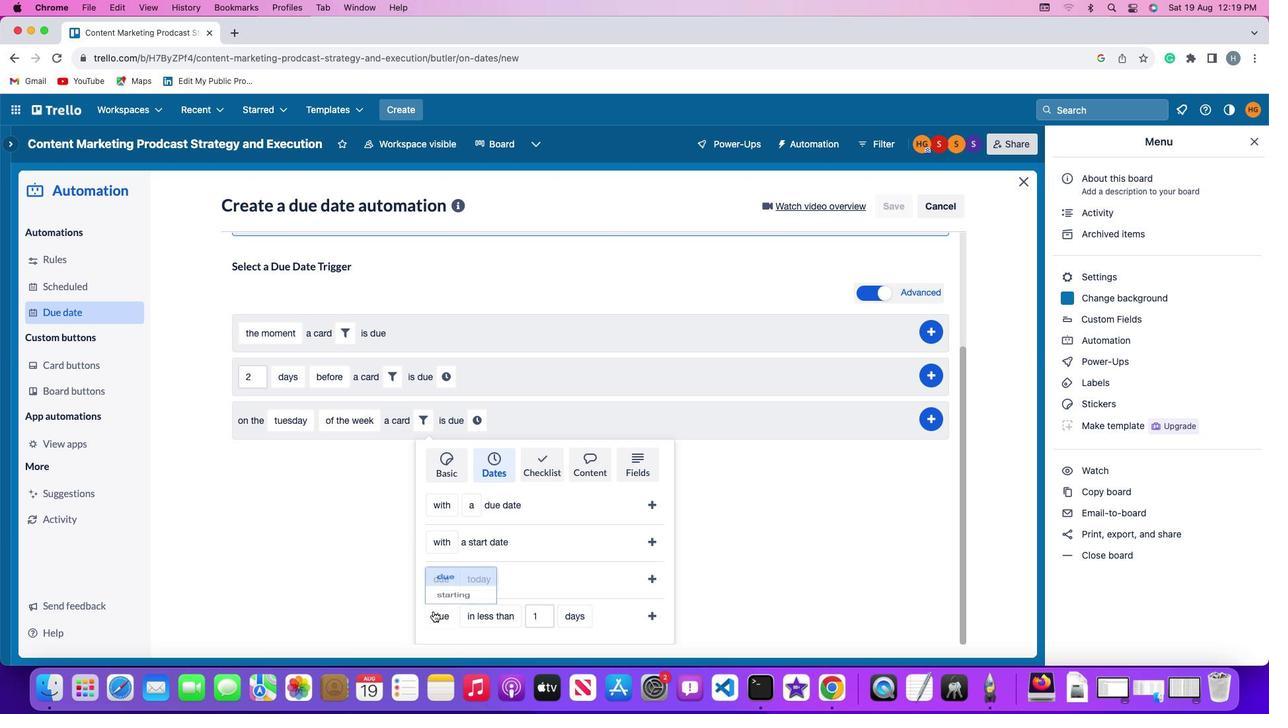
Action: Mouse moved to (445, 560)
Screenshot: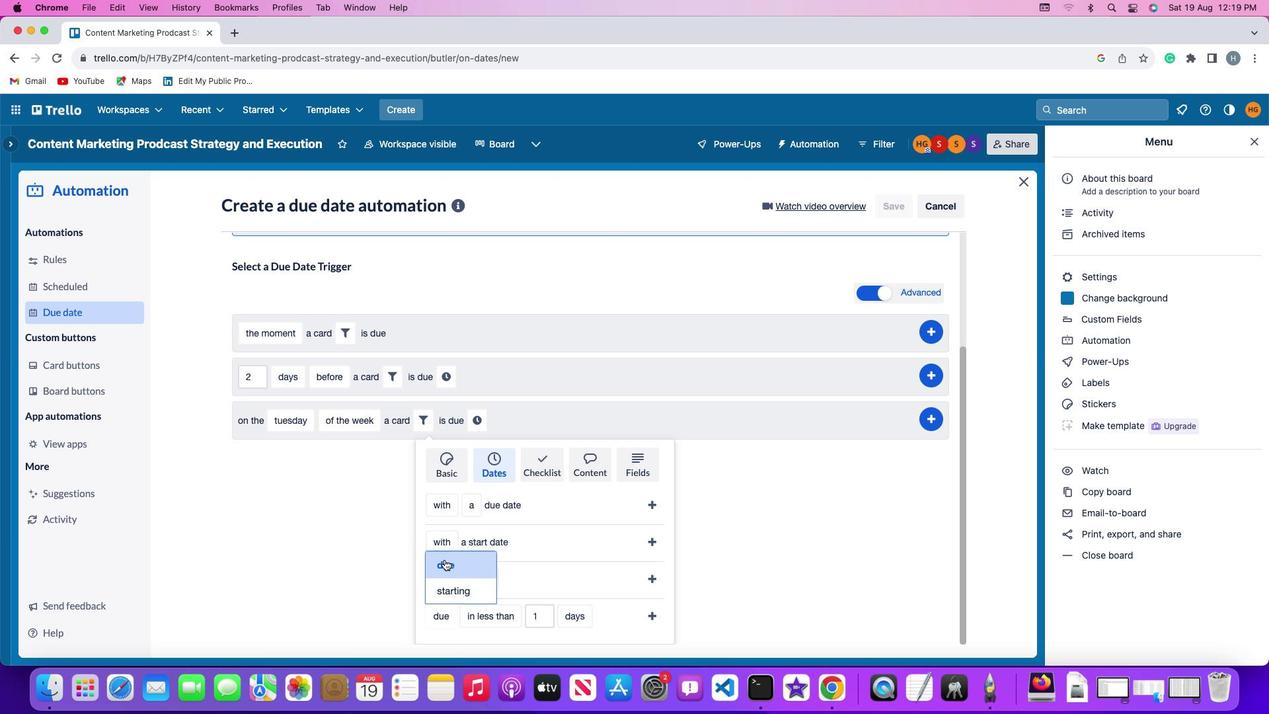 
Action: Mouse pressed left at (445, 560)
Screenshot: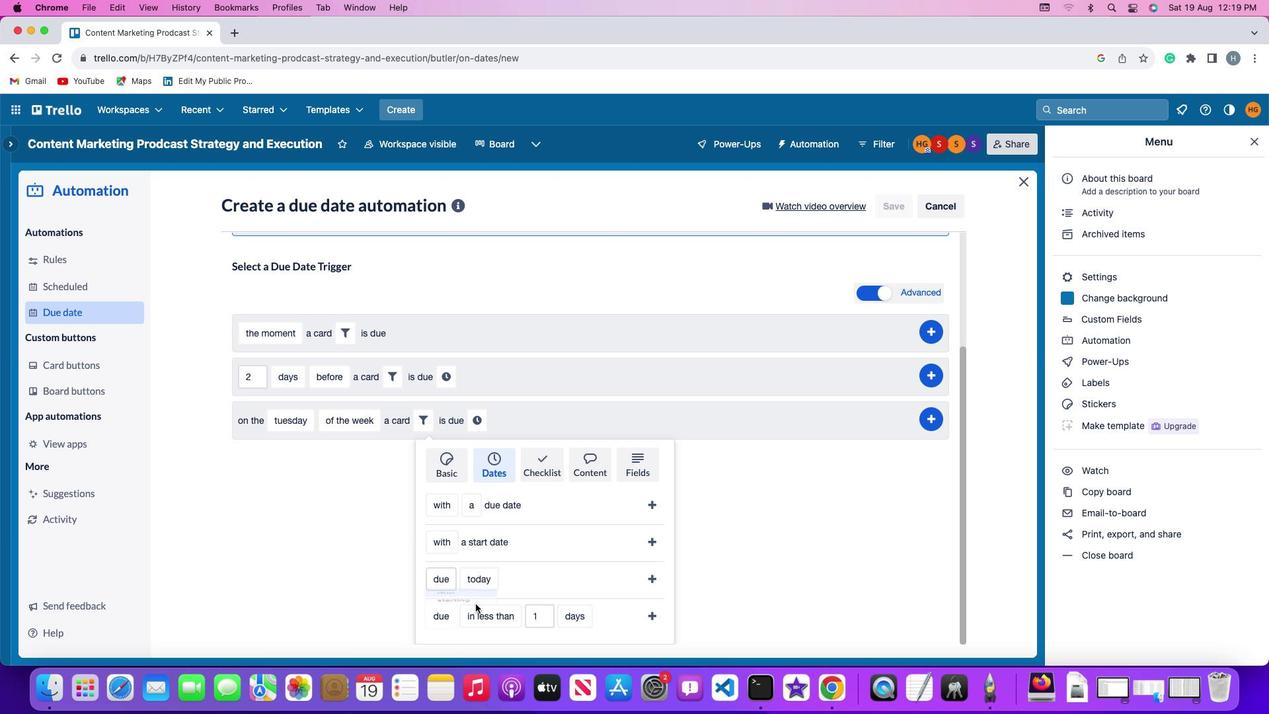 
Action: Mouse moved to (490, 616)
Screenshot: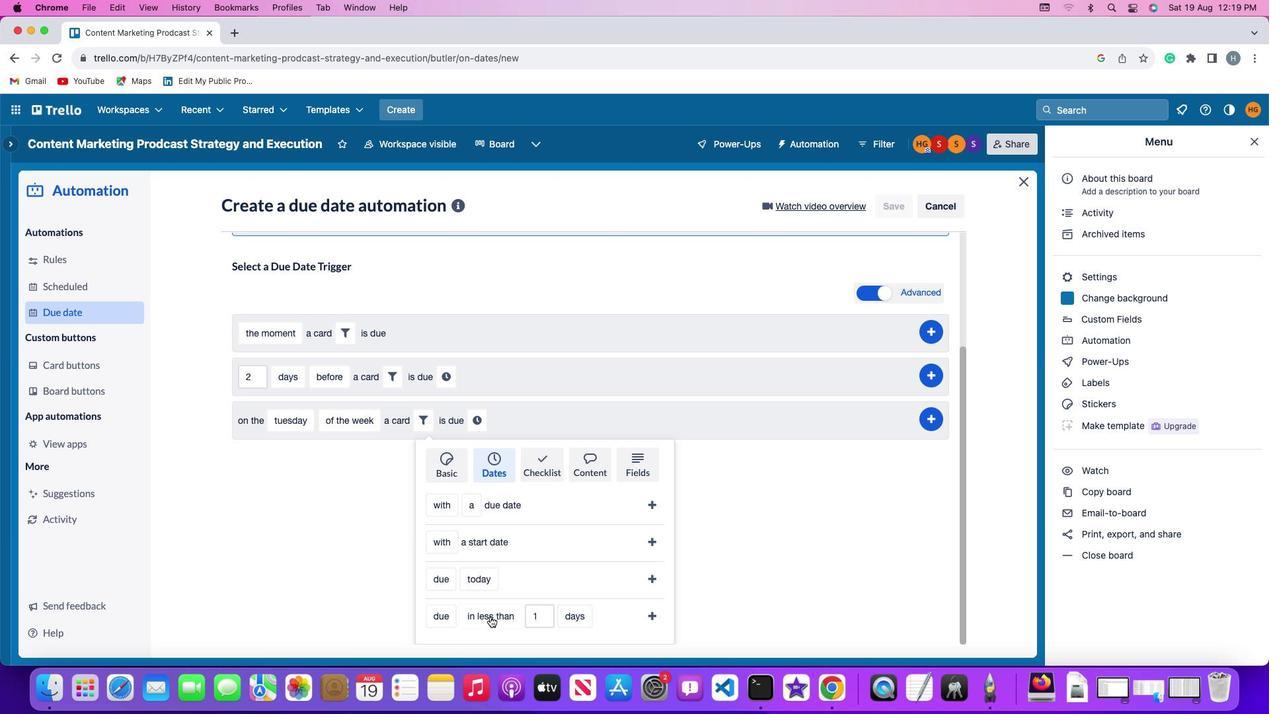 
Action: Mouse pressed left at (490, 616)
Screenshot: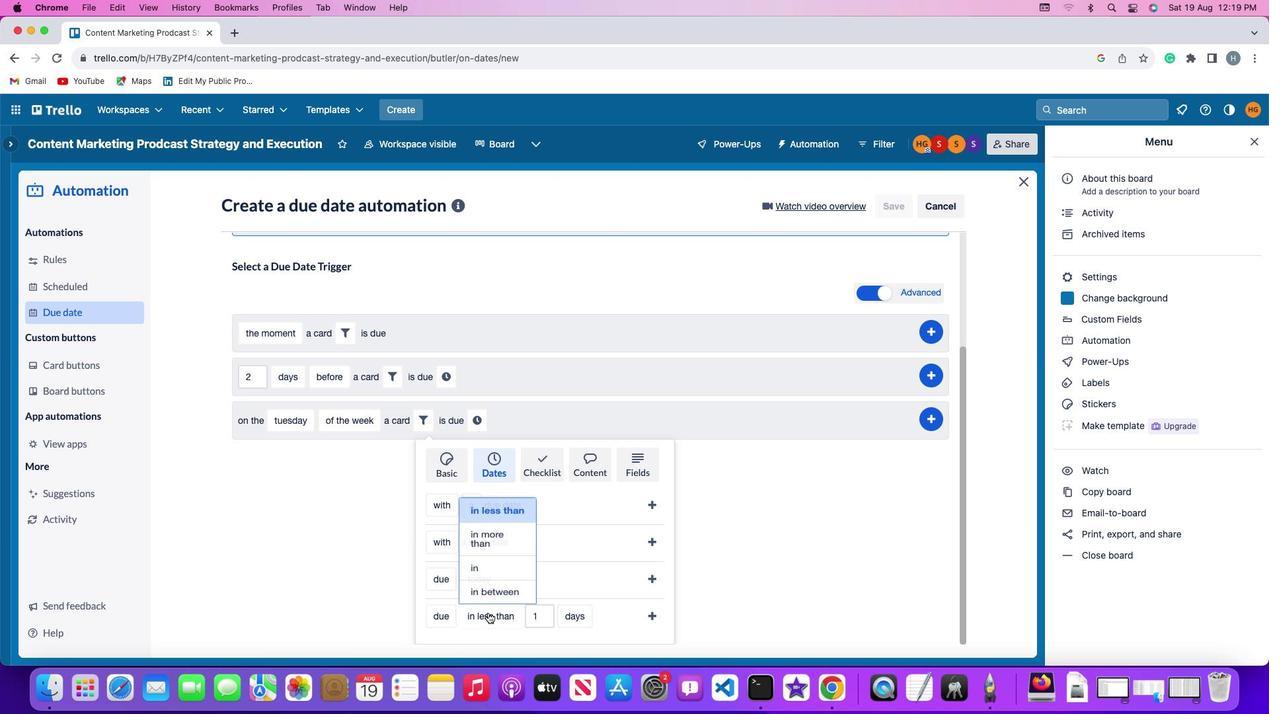 
Action: Mouse moved to (479, 590)
Screenshot: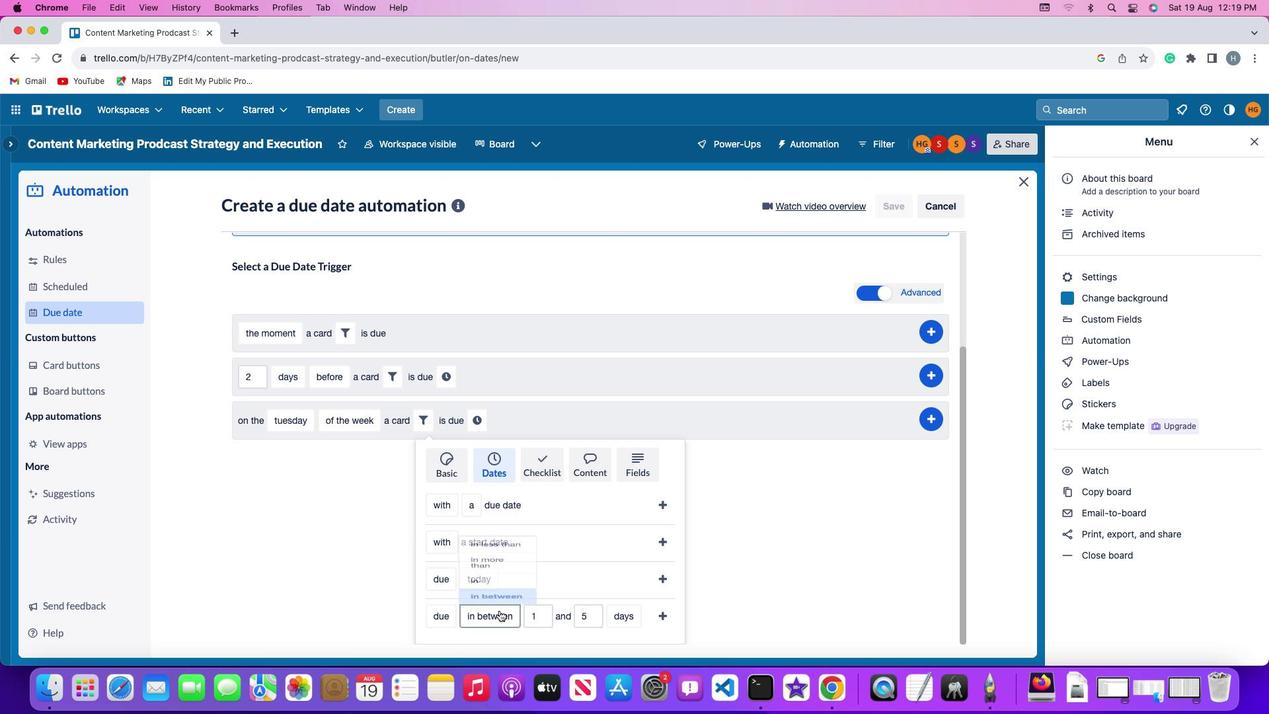 
Action: Mouse pressed left at (479, 590)
Screenshot: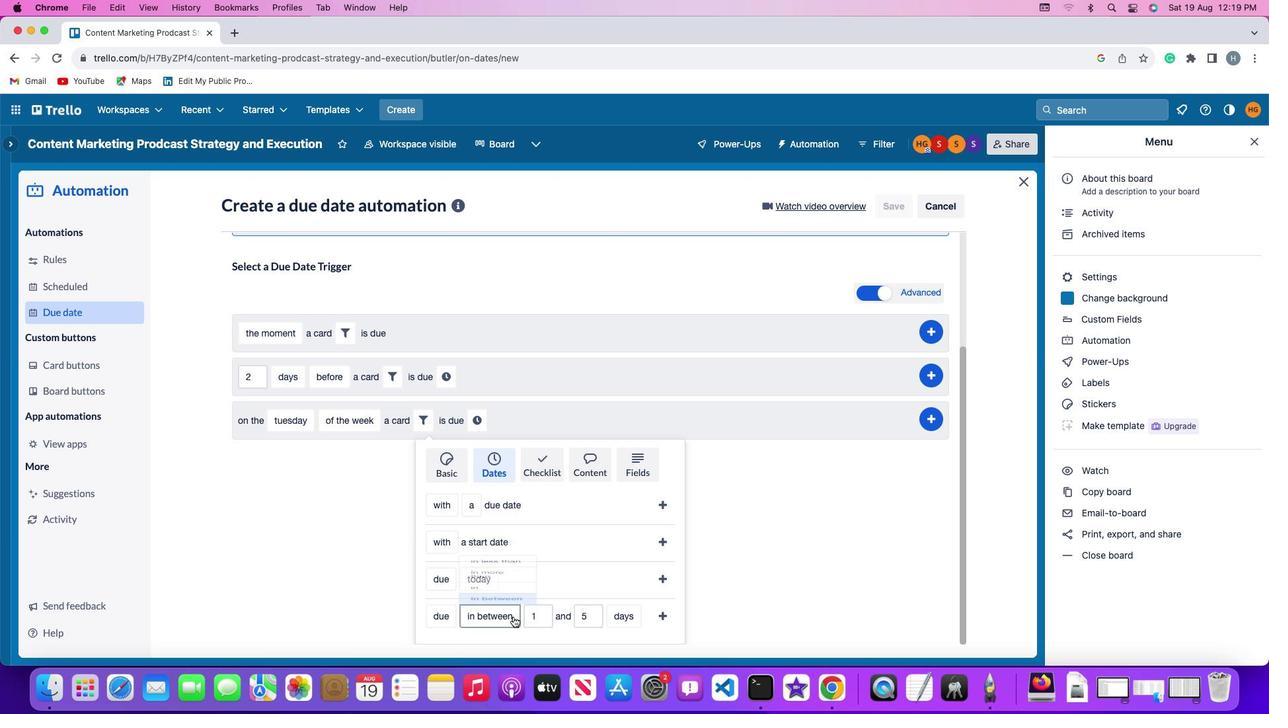 
Action: Mouse moved to (543, 615)
Screenshot: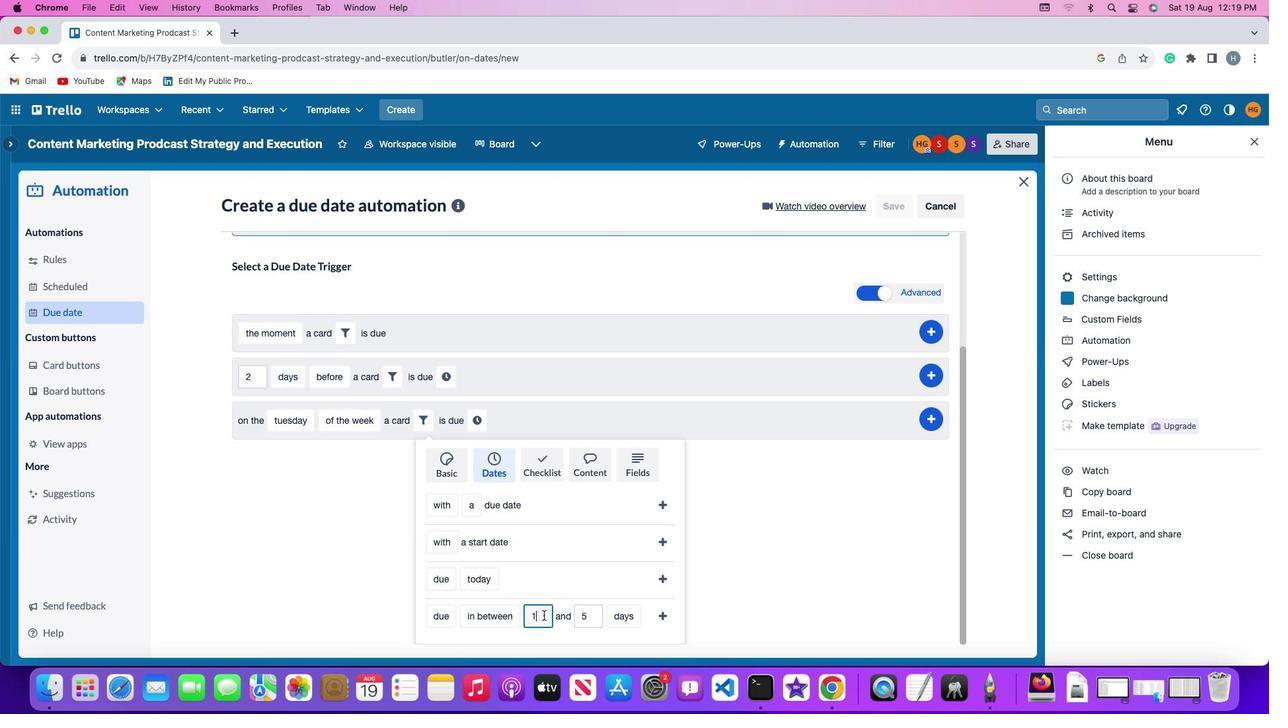 
Action: Mouse pressed left at (543, 615)
Screenshot: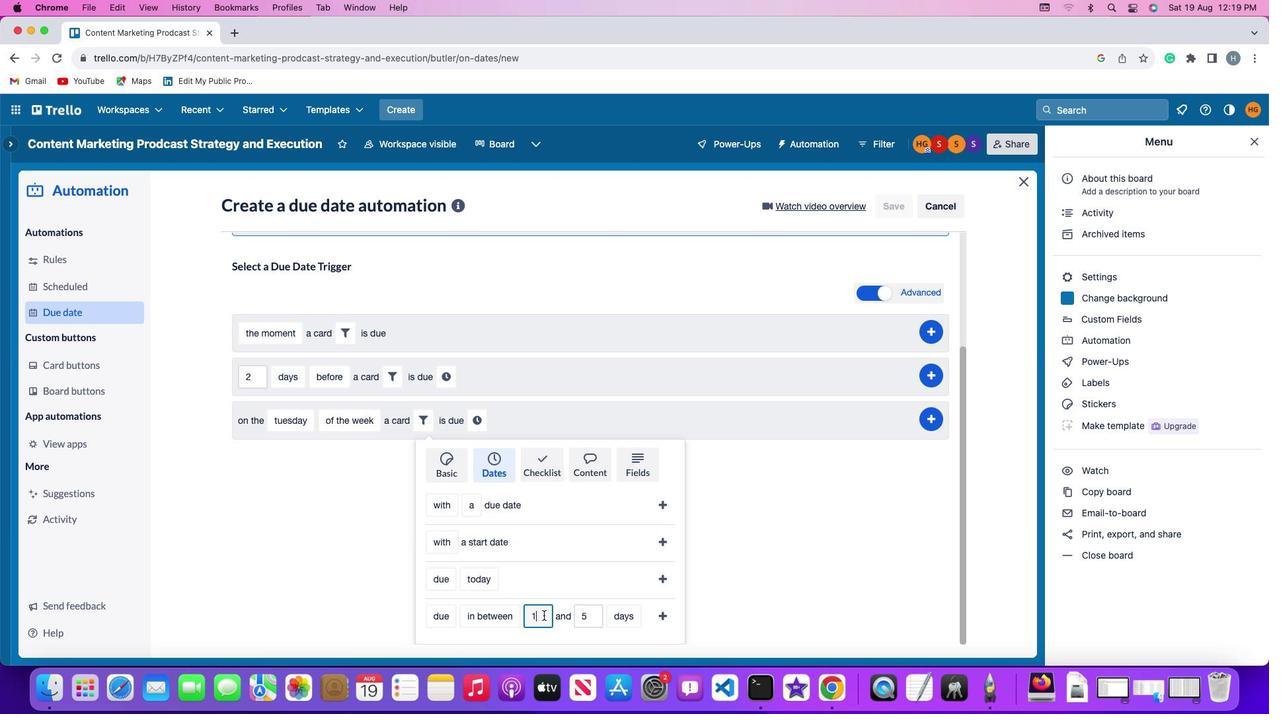 
Action: Mouse moved to (543, 615)
Screenshot: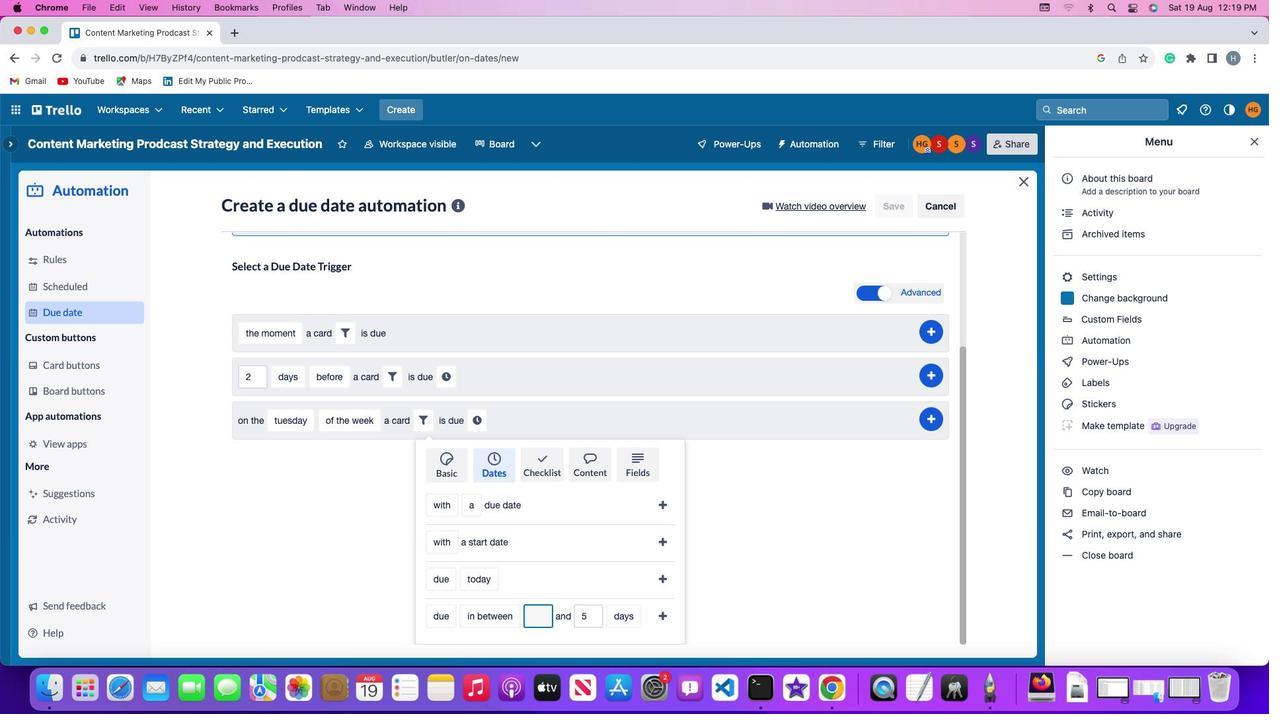 
Action: Key pressed Key.backspace'1'
Screenshot: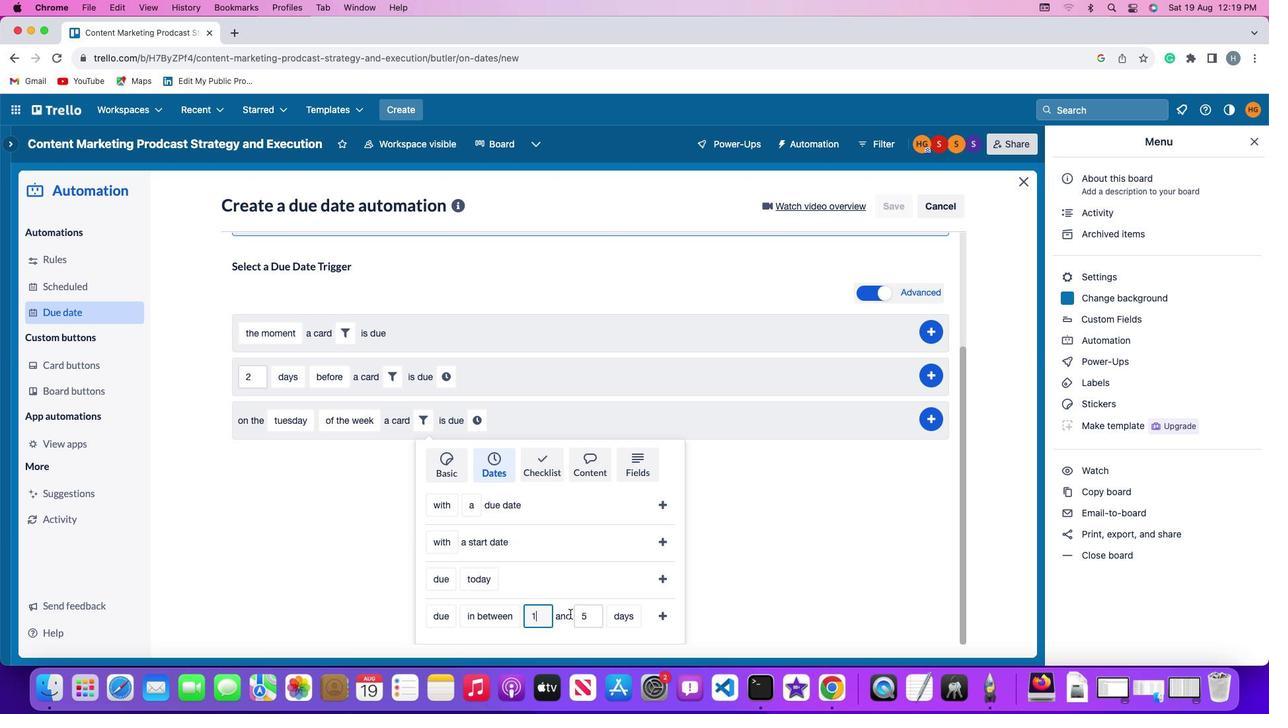
Action: Mouse moved to (589, 616)
Screenshot: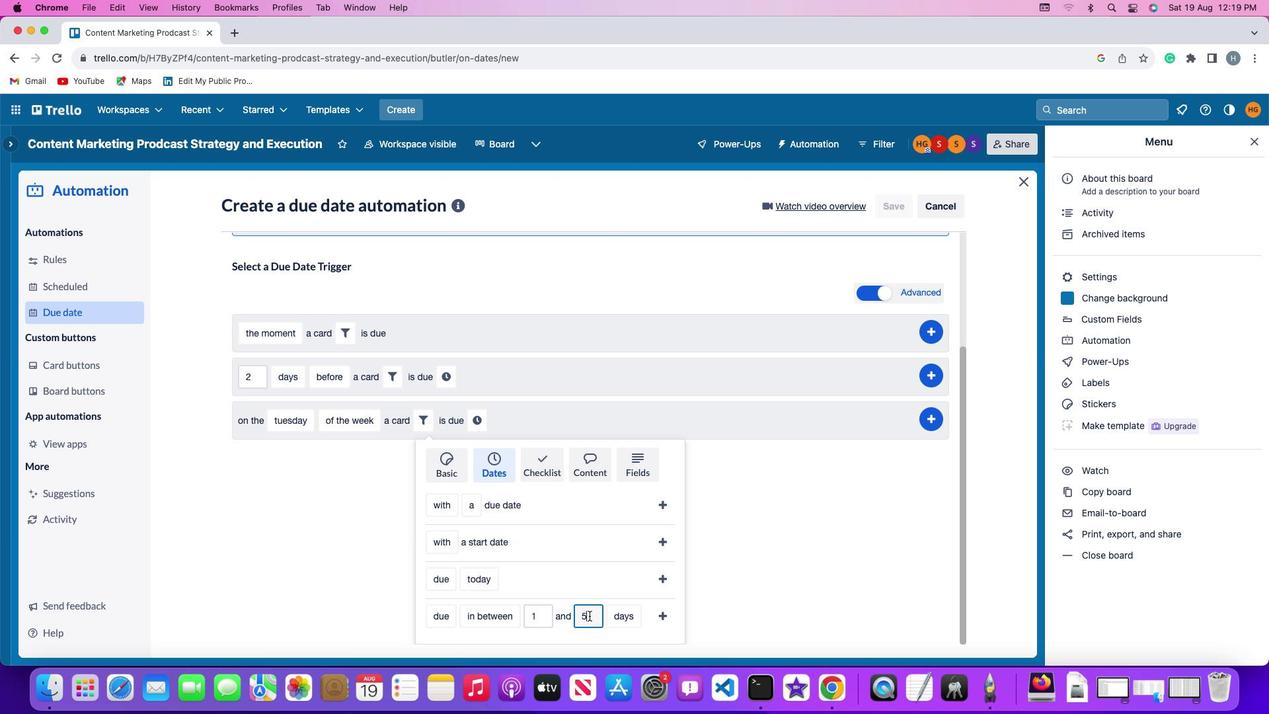 
Action: Mouse pressed left at (589, 616)
Screenshot: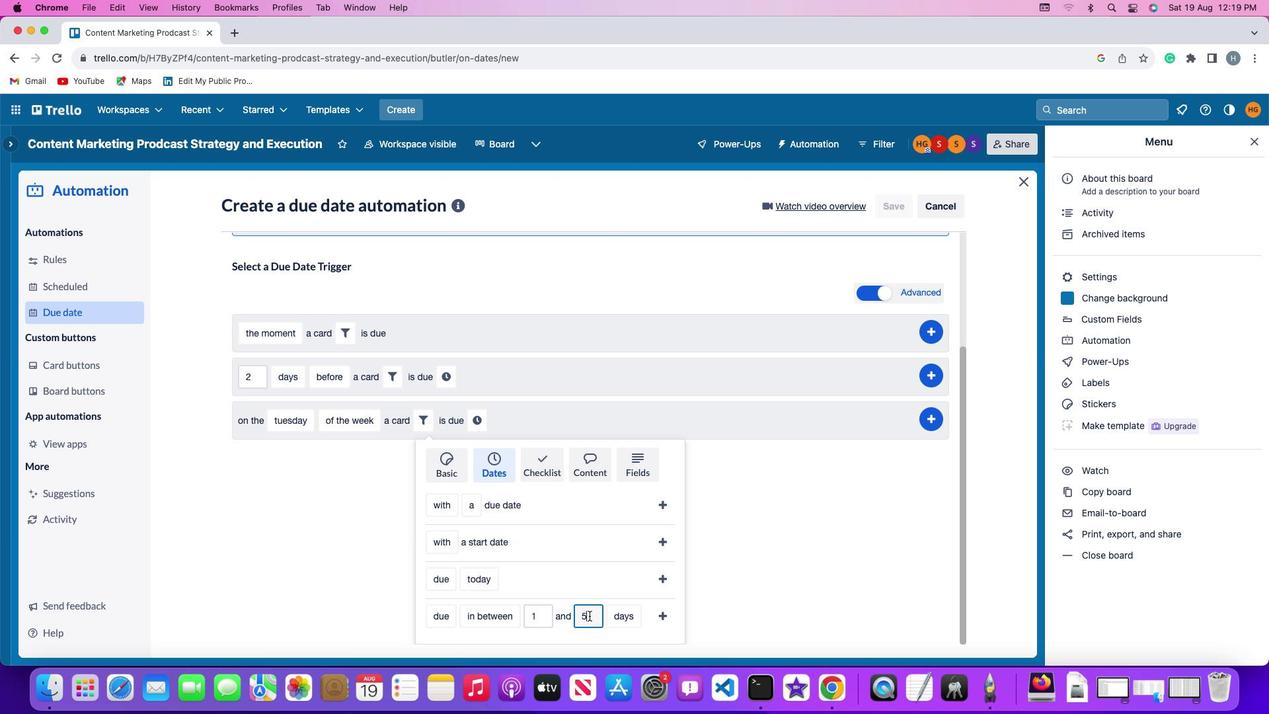 
Action: Key pressed Key.backspace
Screenshot: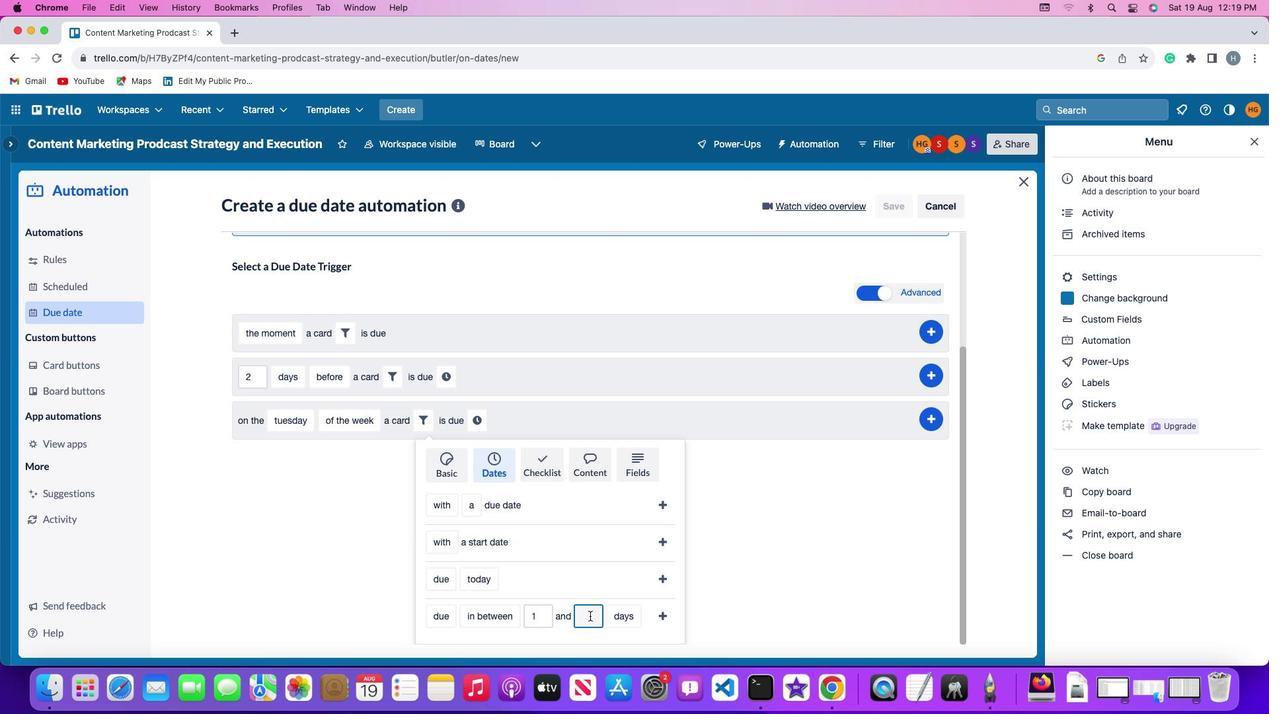 
Action: Mouse moved to (589, 615)
Screenshot: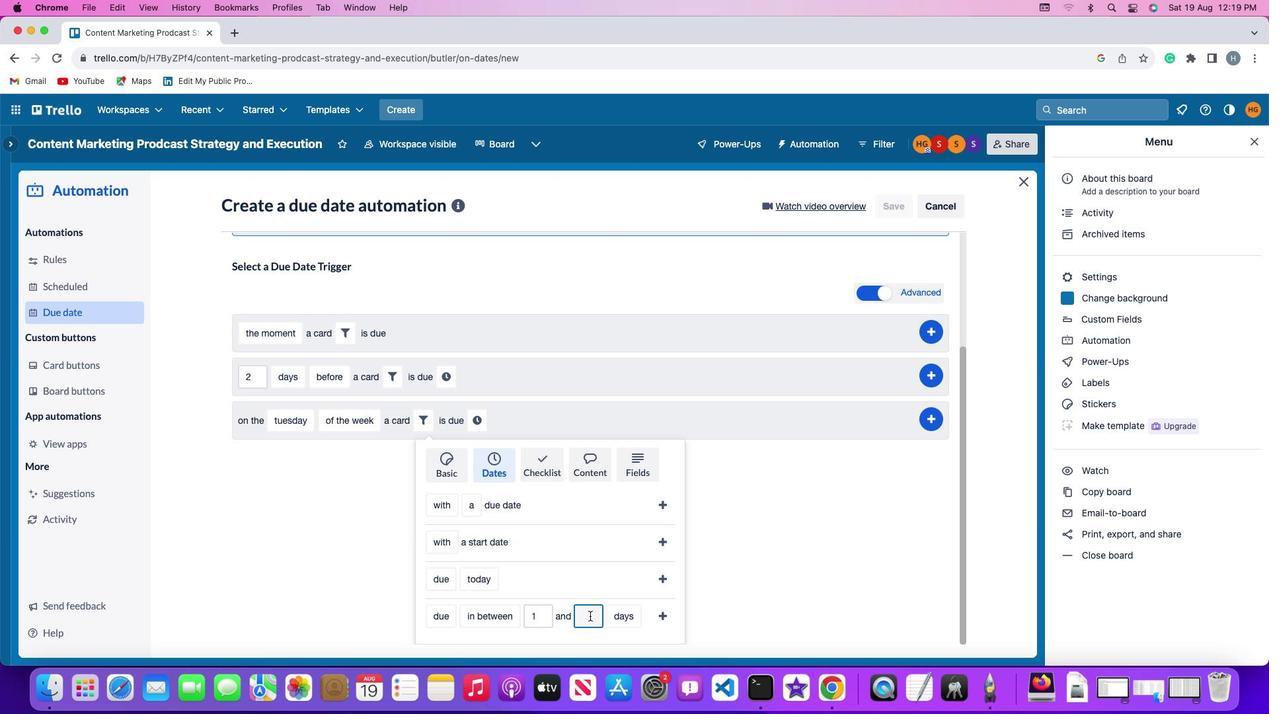 
Action: Key pressed '5'
Screenshot: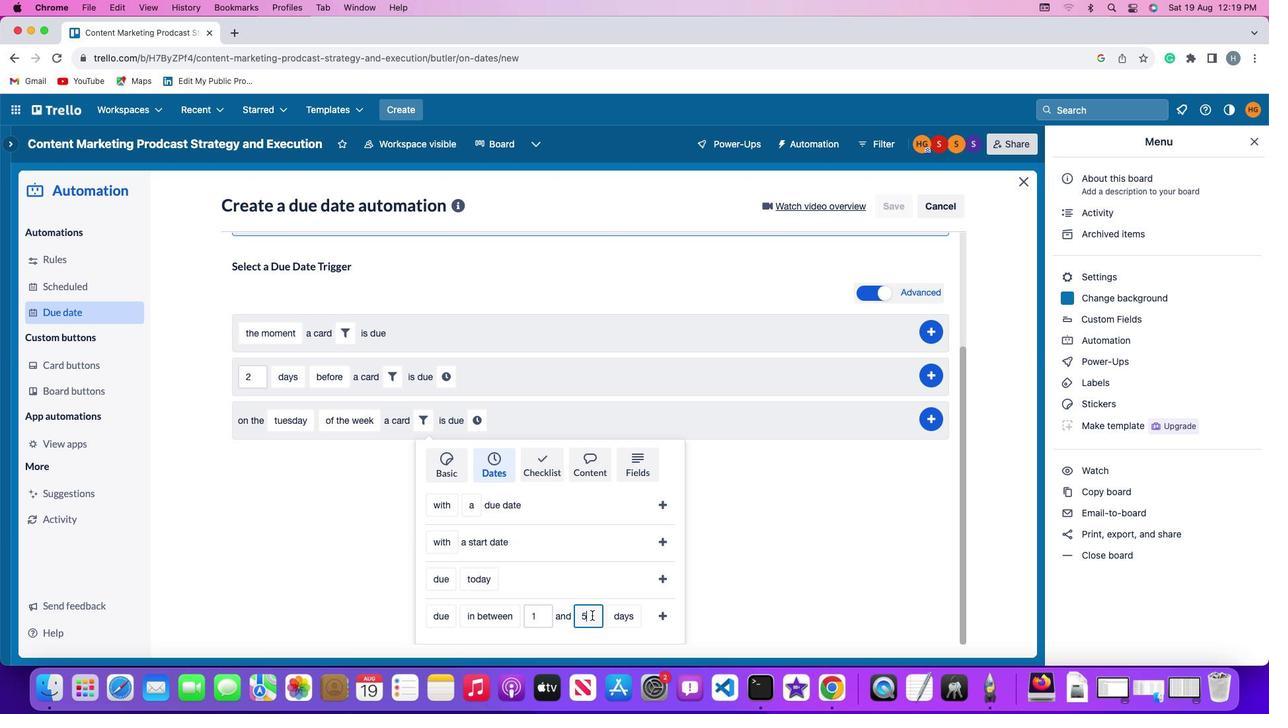 
Action: Mouse moved to (610, 615)
Screenshot: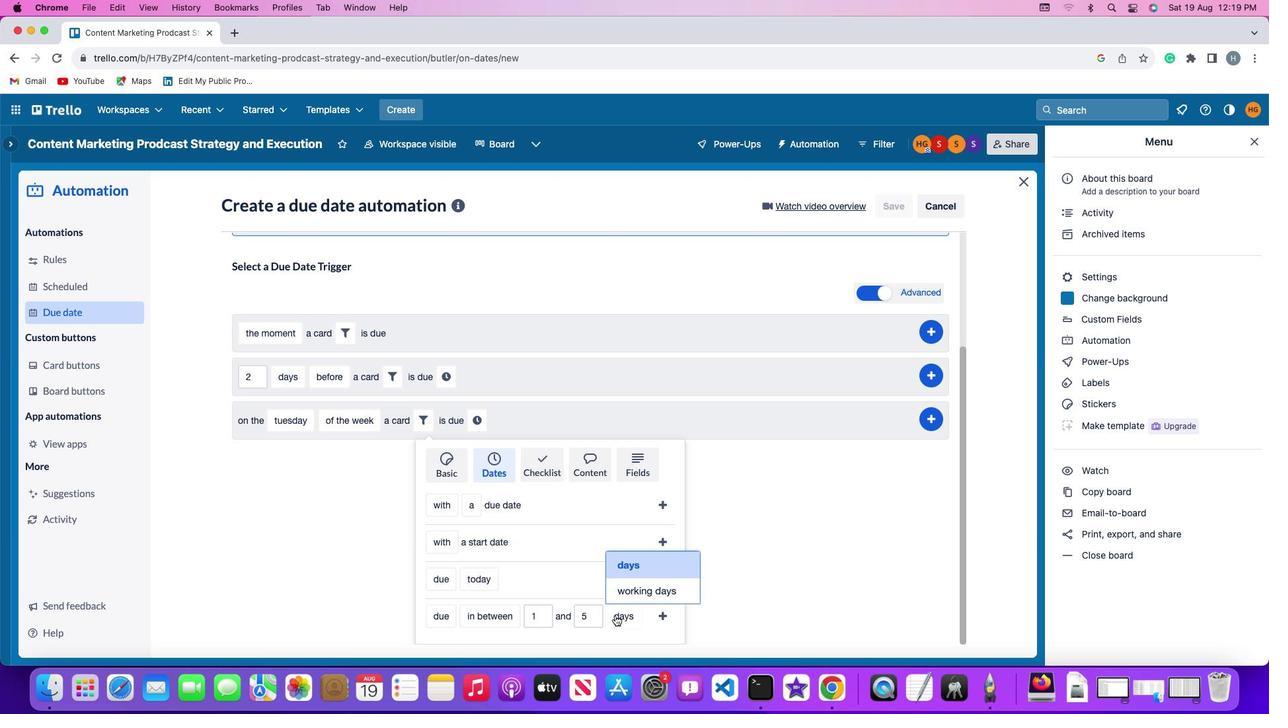 
Action: Mouse pressed left at (610, 615)
Screenshot: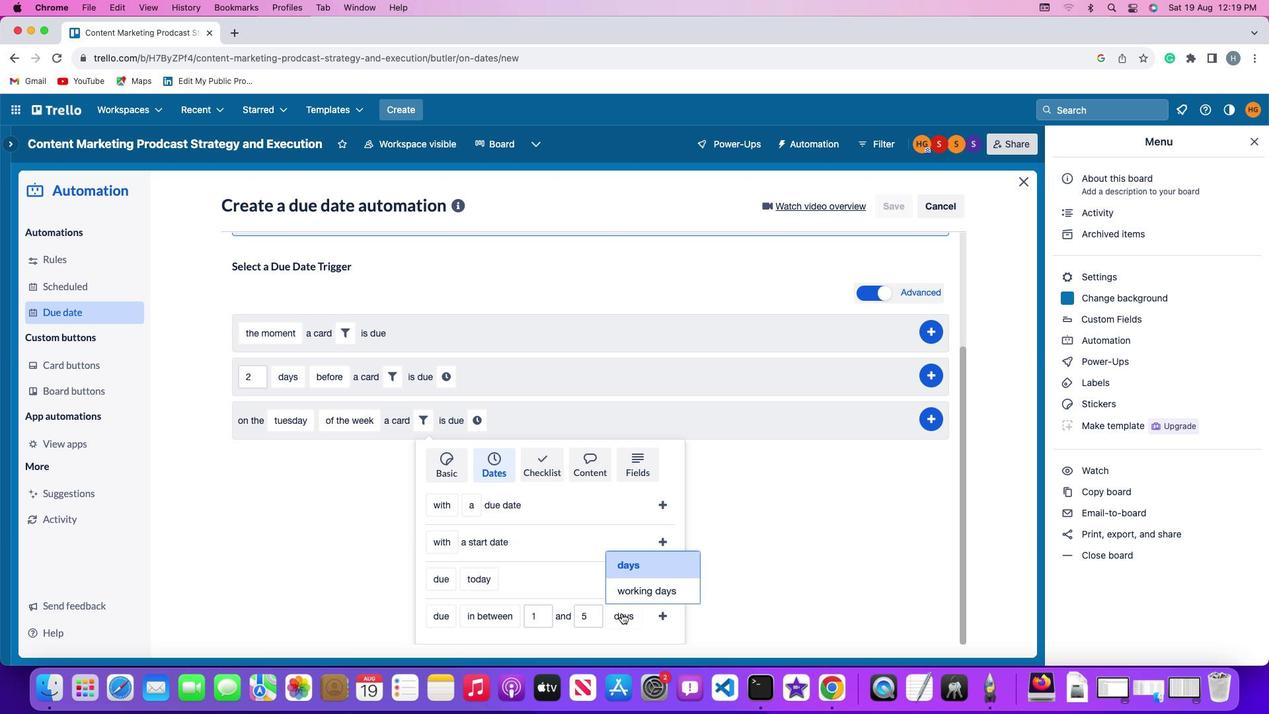
Action: Mouse moved to (623, 598)
Screenshot: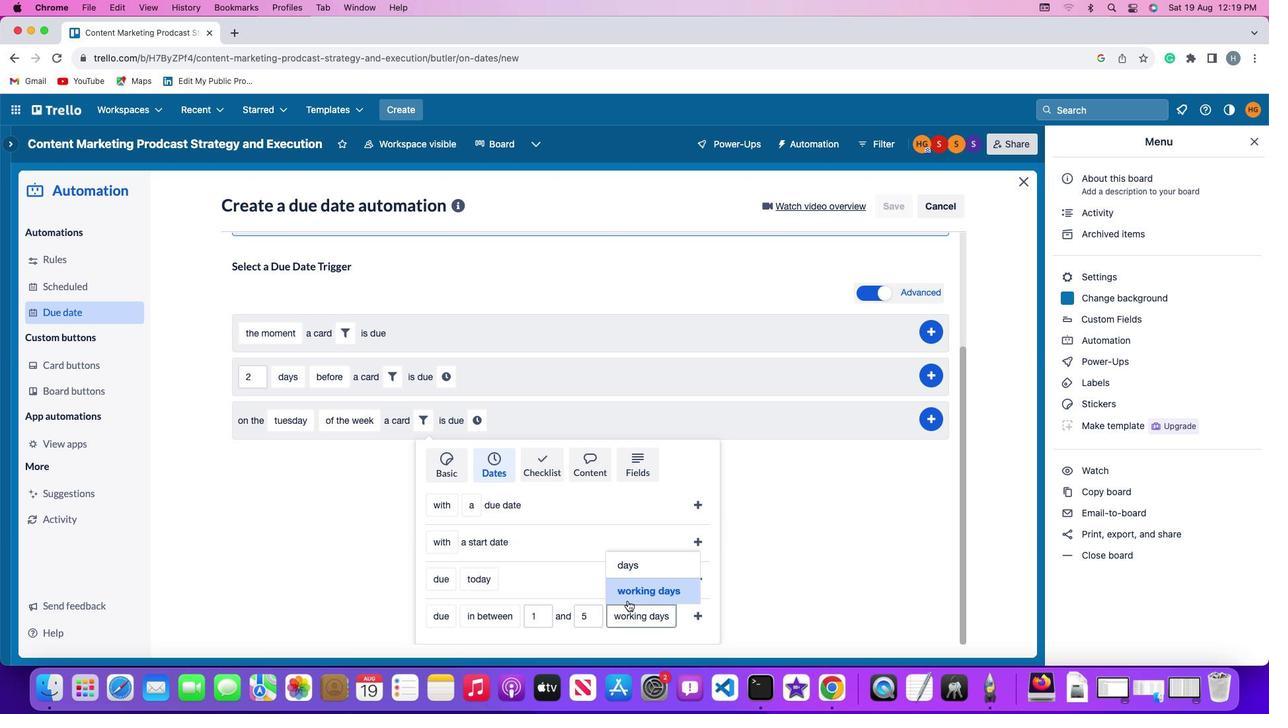 
Action: Mouse pressed left at (623, 598)
Screenshot: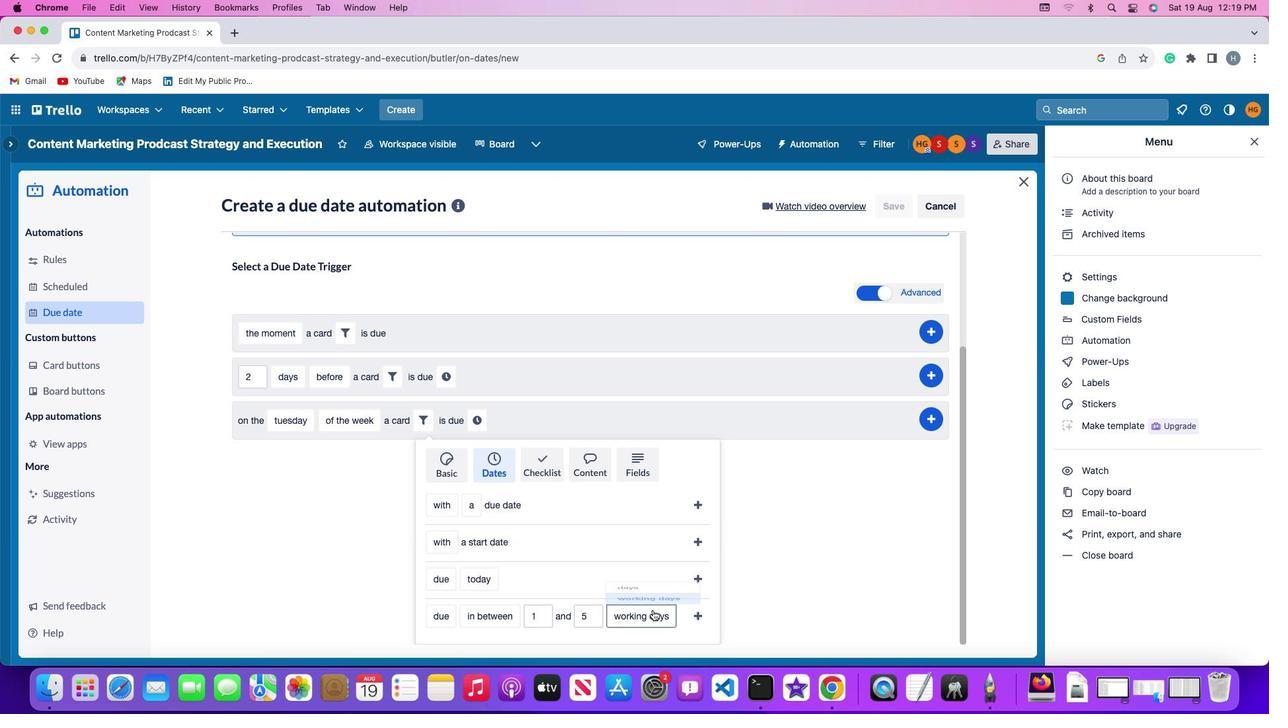 
Action: Mouse moved to (690, 613)
Screenshot: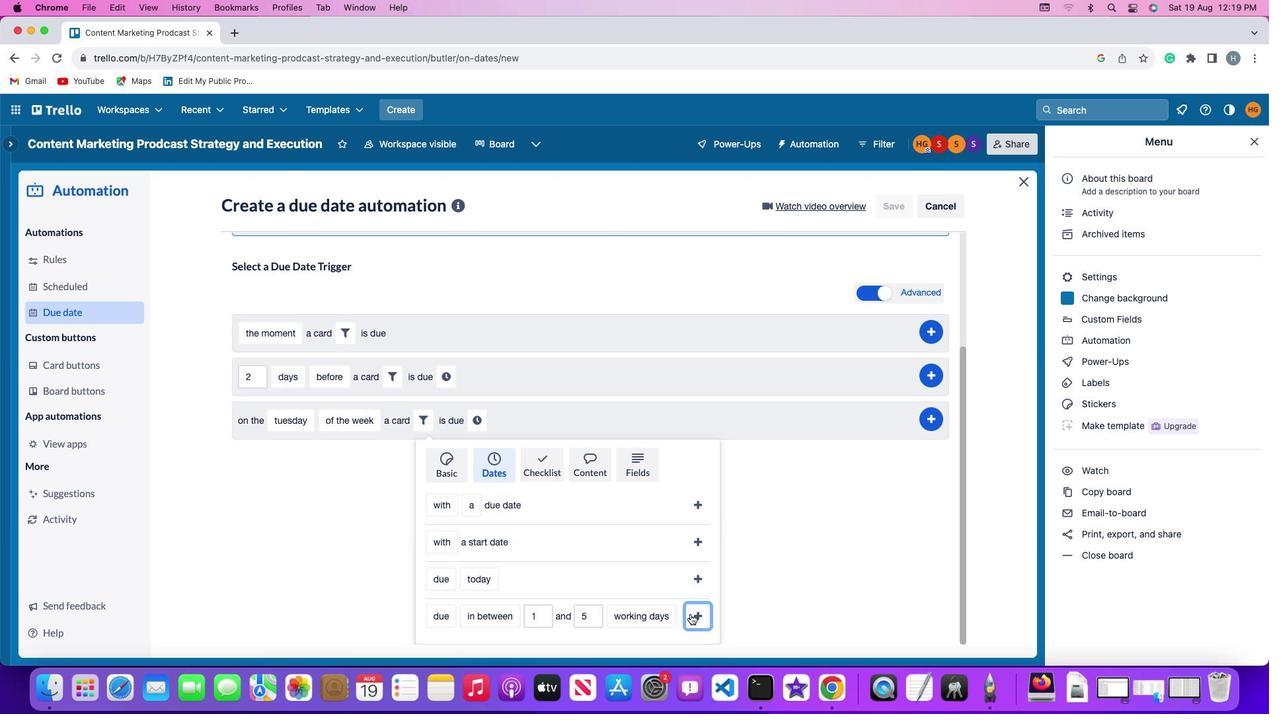 
Action: Mouse pressed left at (690, 613)
Screenshot: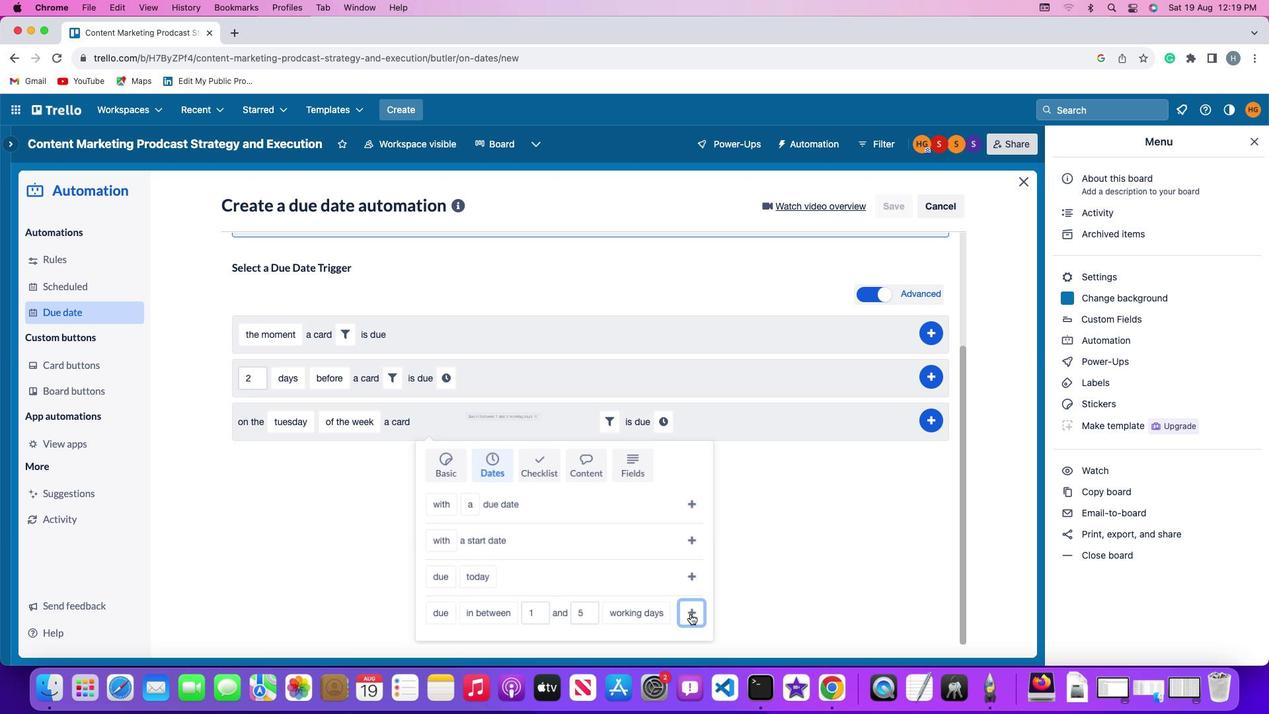 
Action: Mouse moved to (662, 581)
Screenshot: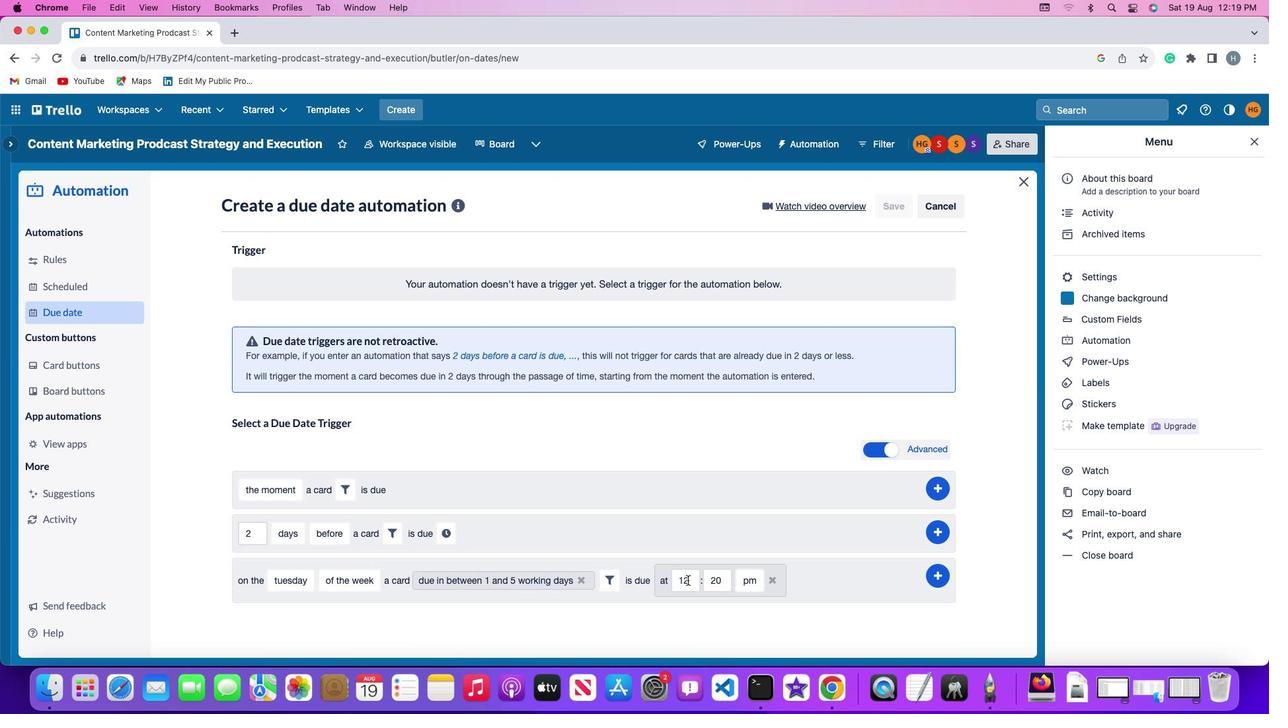 
Action: Mouse pressed left at (662, 581)
Screenshot: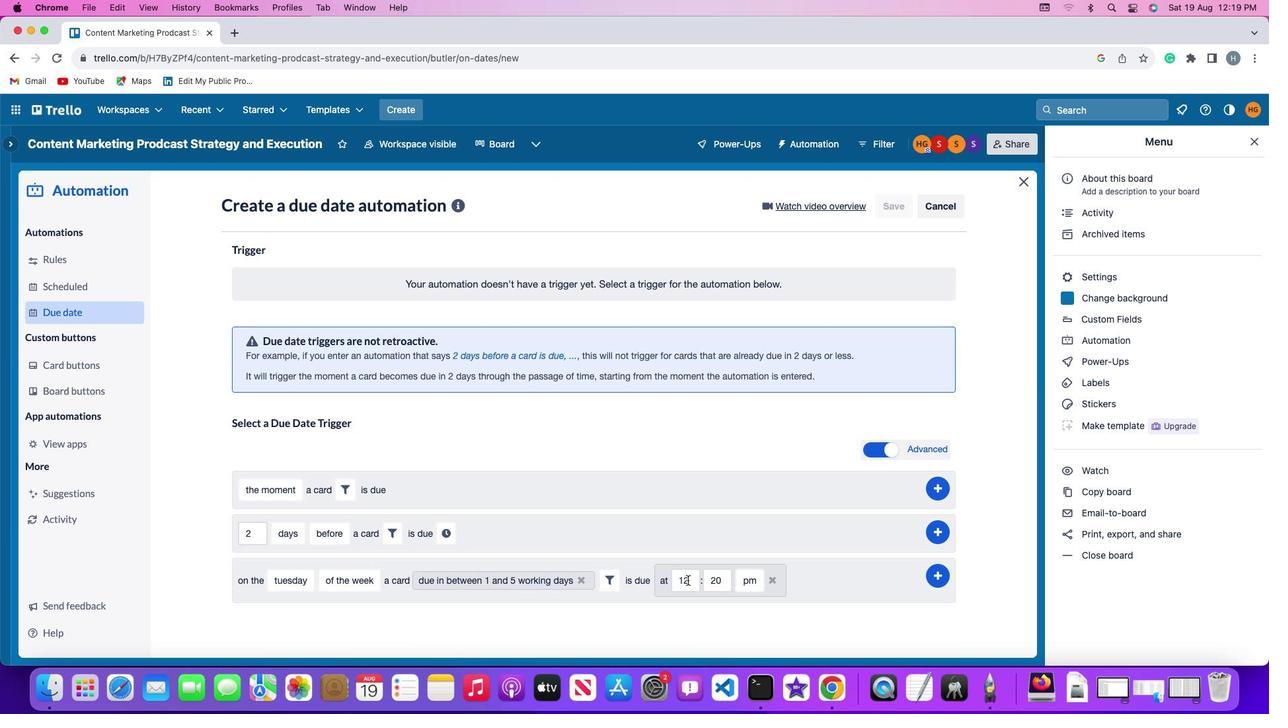 
Action: Mouse moved to (689, 580)
Screenshot: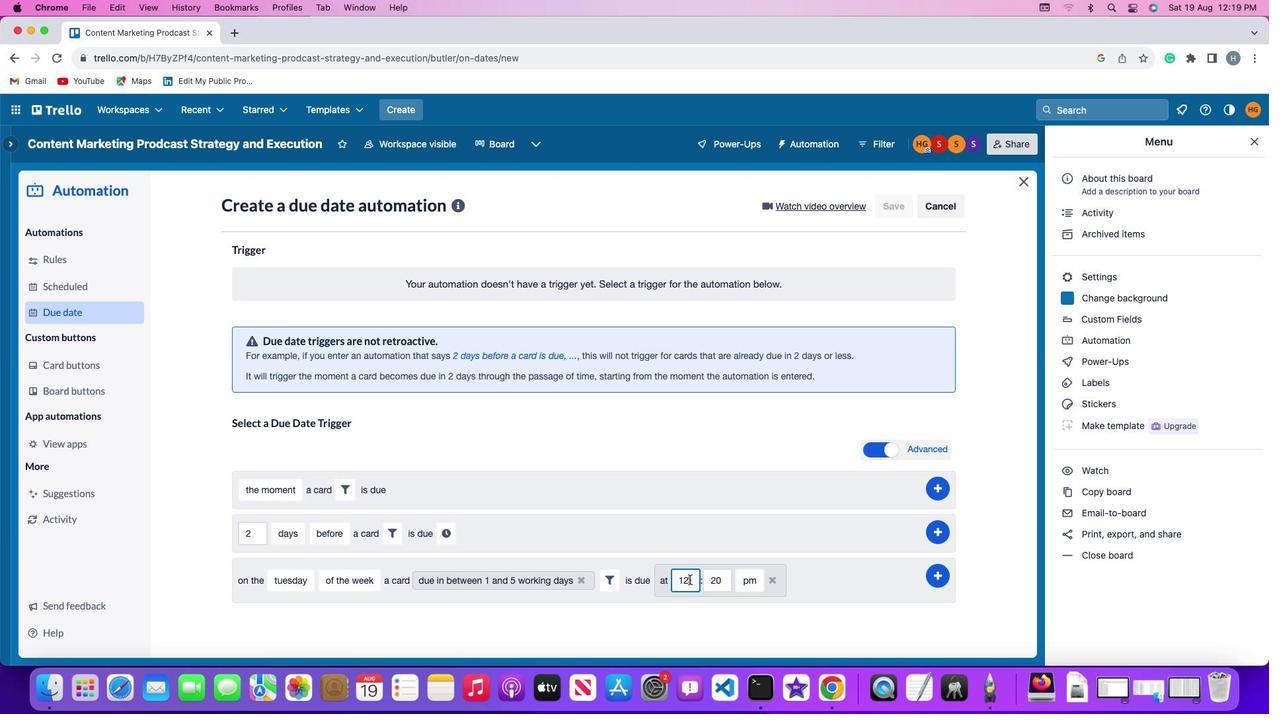 
Action: Mouse pressed left at (689, 580)
Screenshot: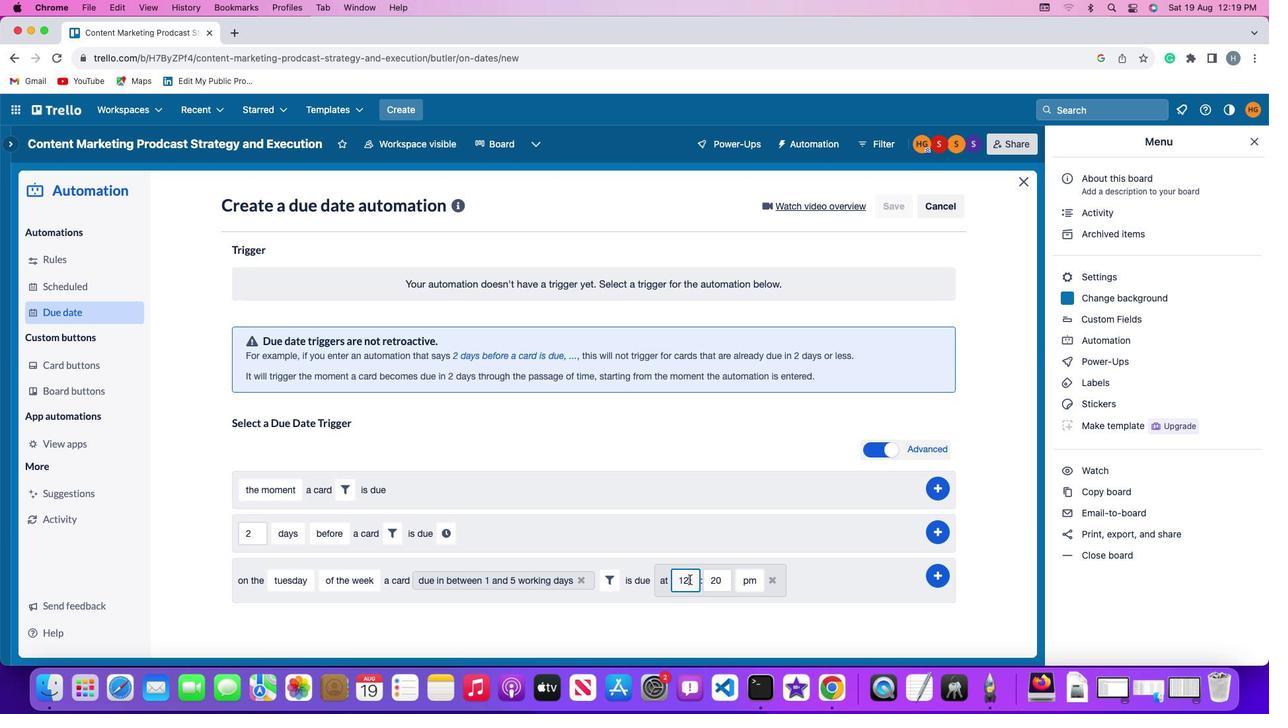 
Action: Key pressed Key.backspace'1'
Screenshot: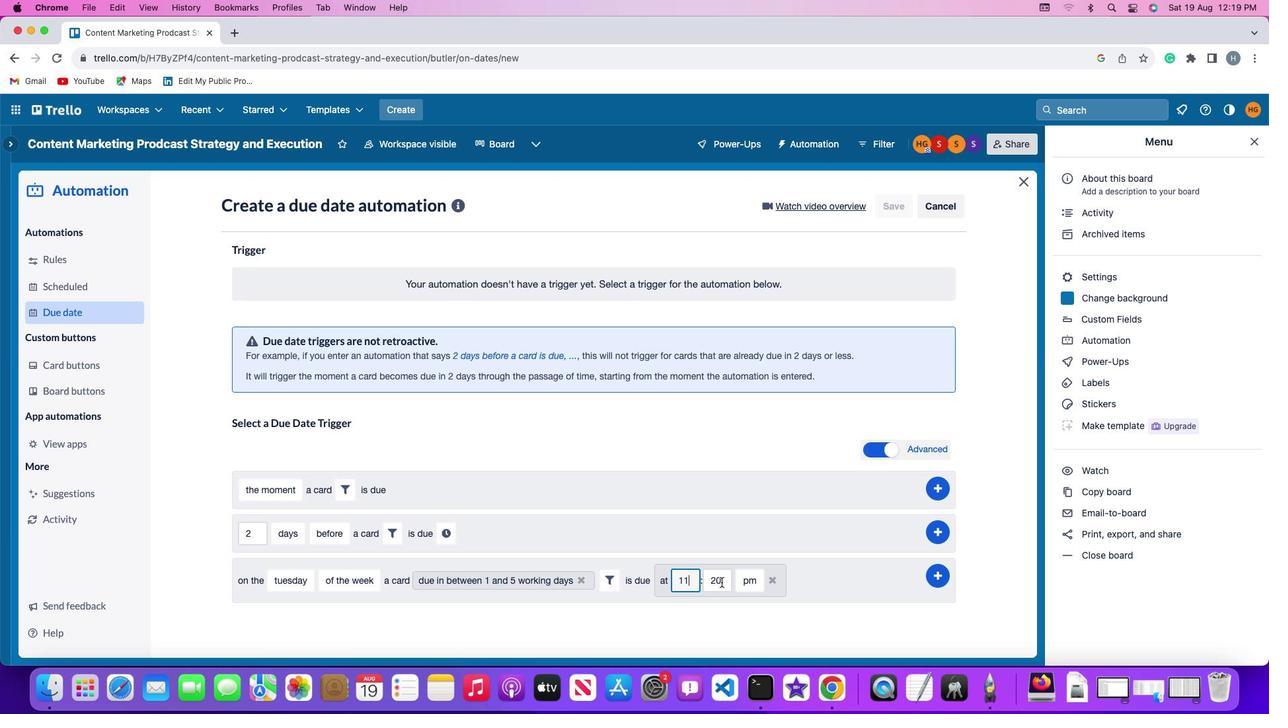 
Action: Mouse moved to (724, 581)
Screenshot: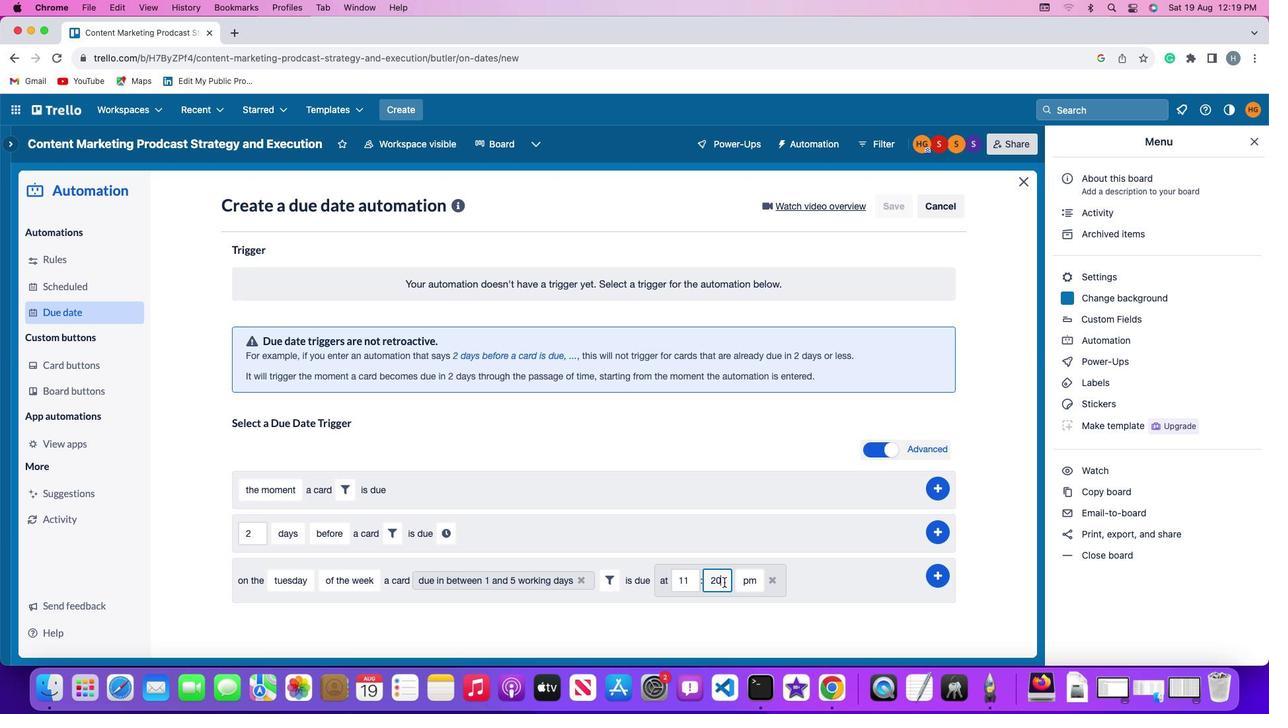 
Action: Mouse pressed left at (724, 581)
Screenshot: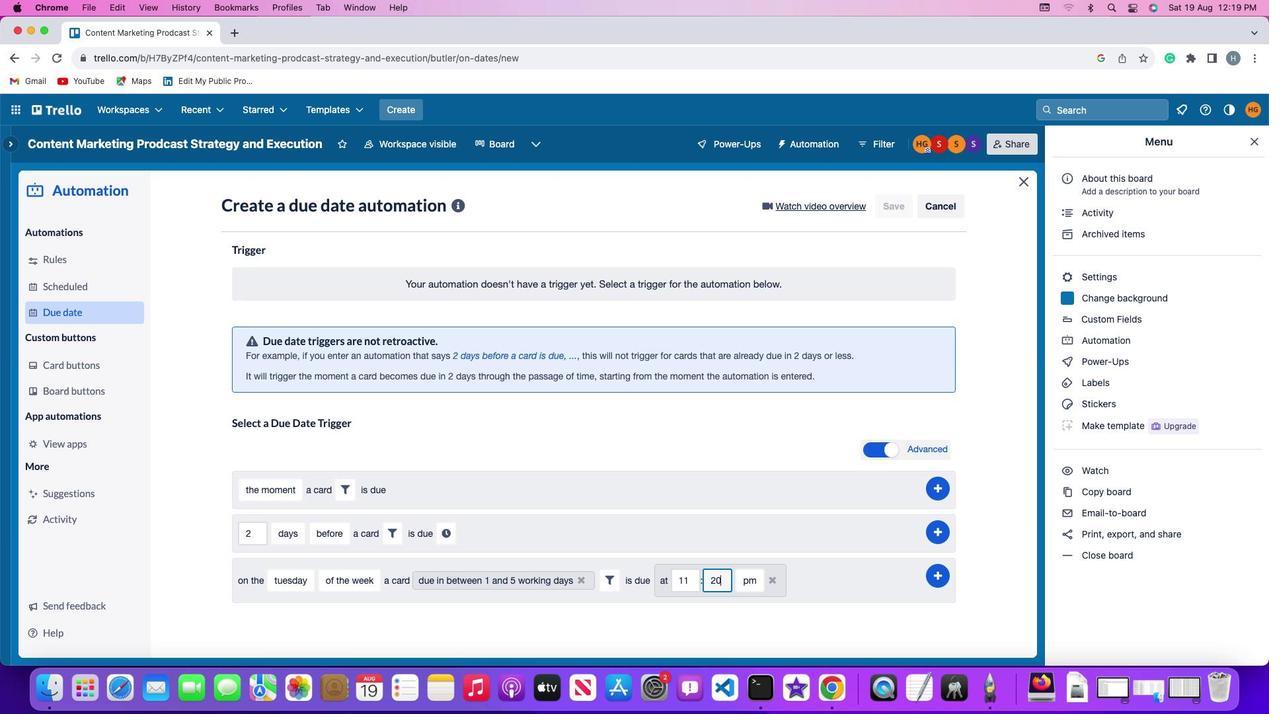 
Action: Key pressed Key.backspaceKey.backspace'0''0'
Screenshot: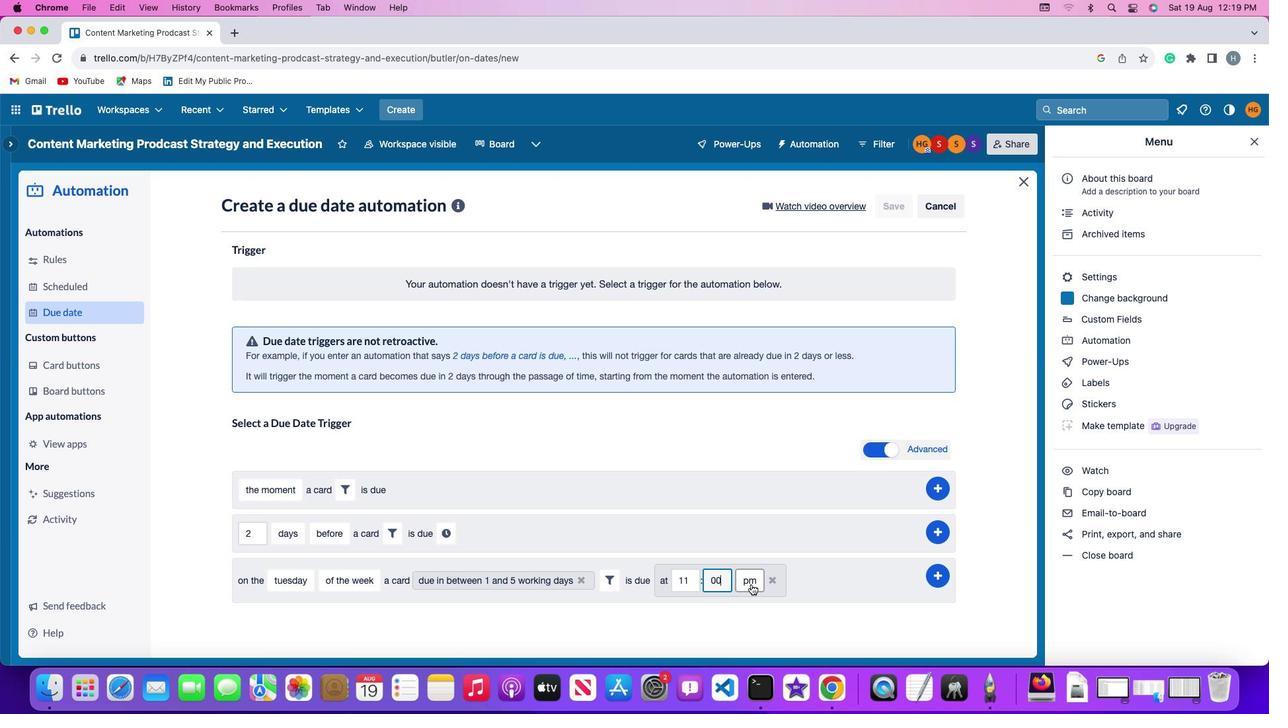 
Action: Mouse moved to (751, 583)
Screenshot: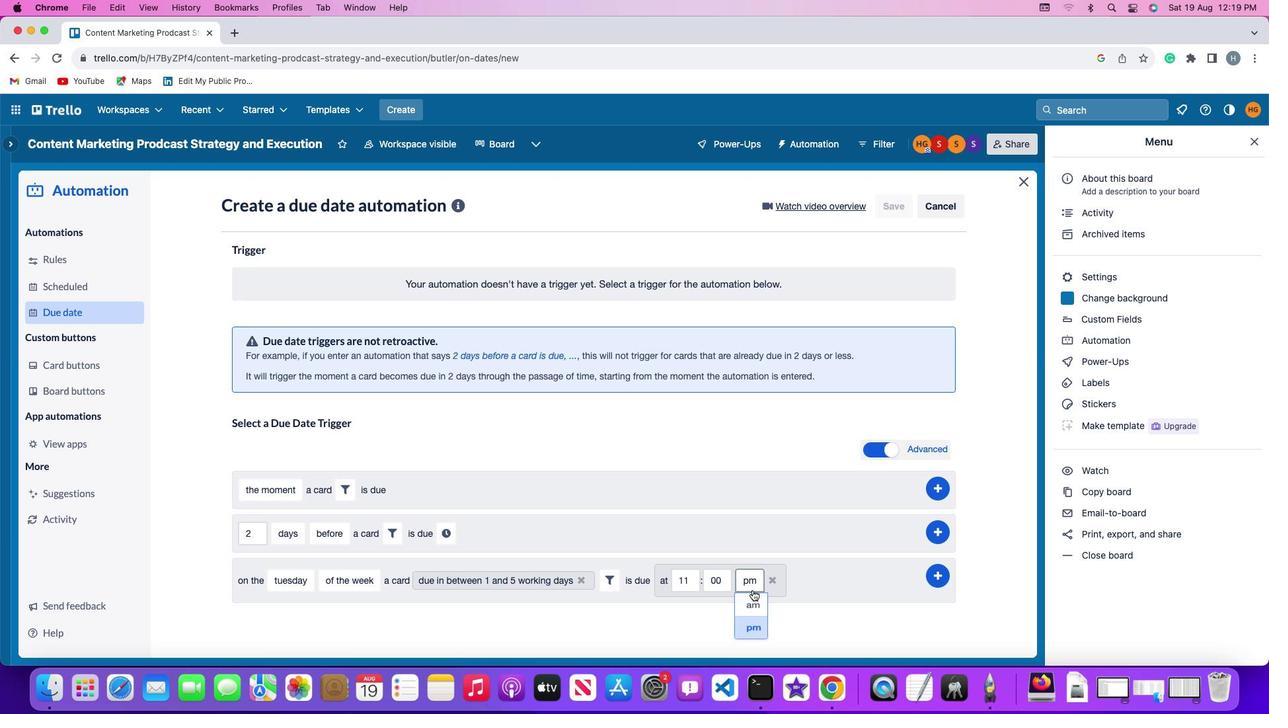 
Action: Mouse pressed left at (751, 583)
Screenshot: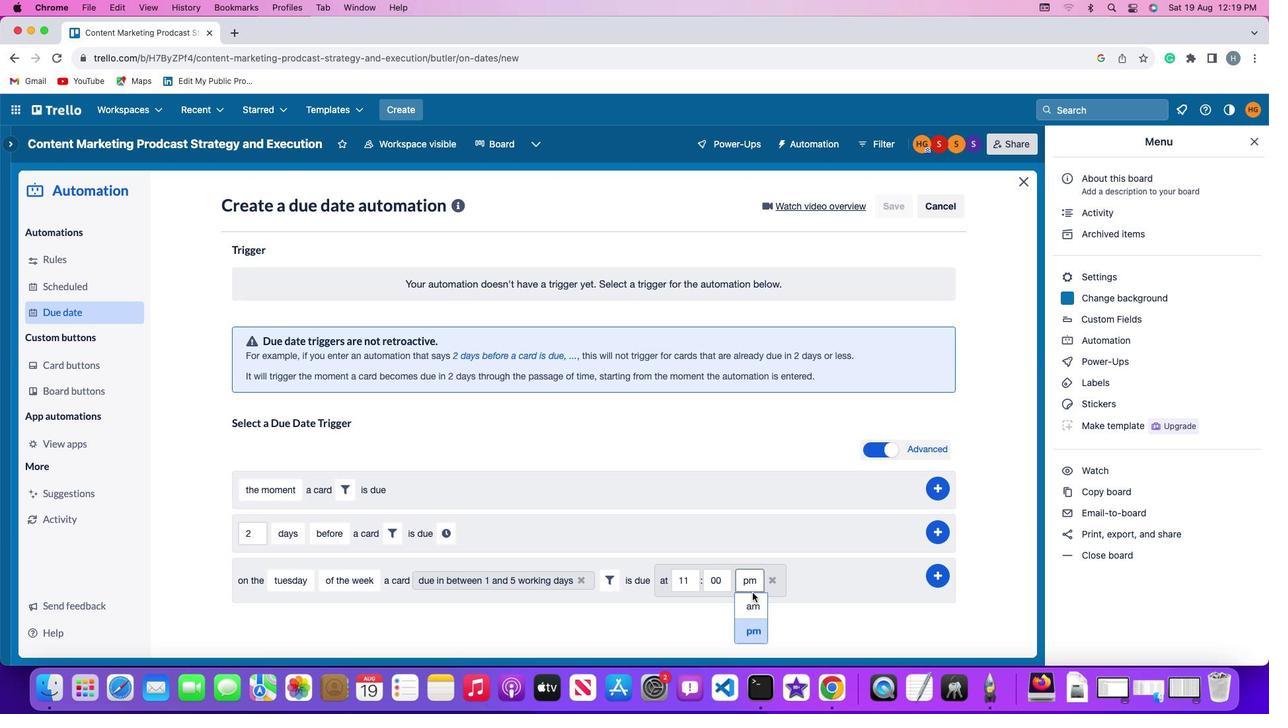 
Action: Mouse moved to (749, 599)
Screenshot: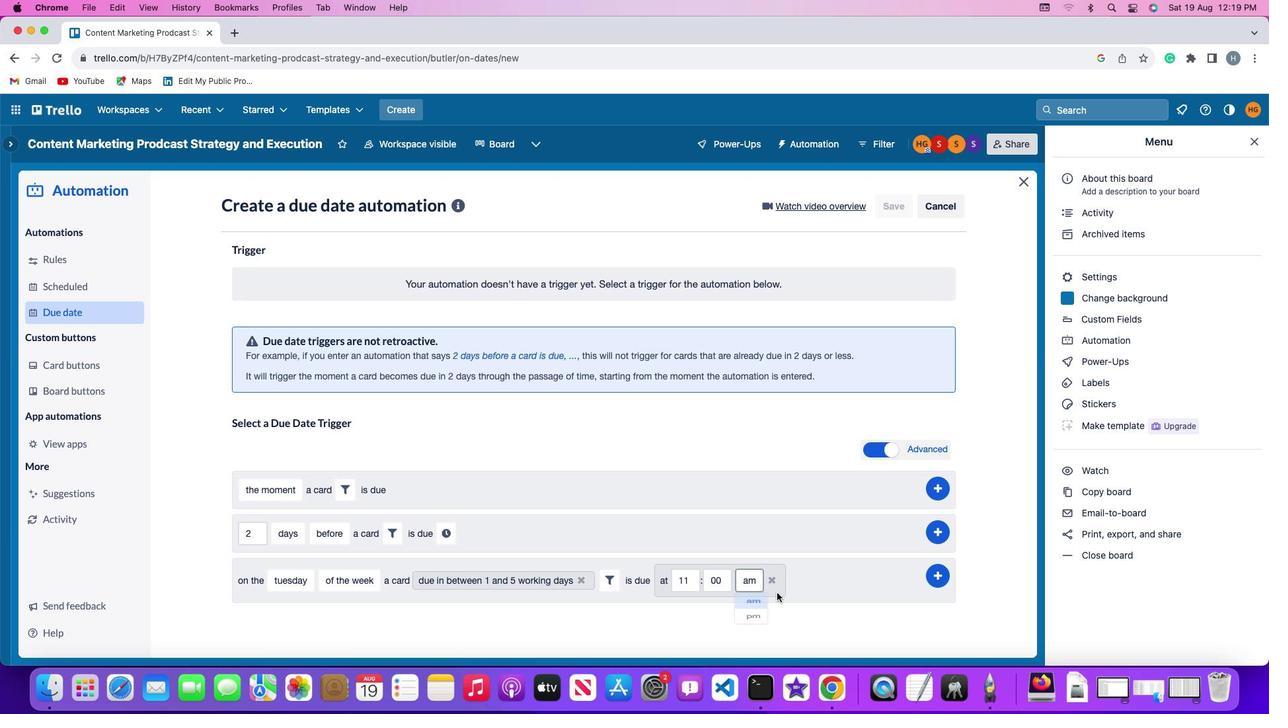 
Action: Mouse pressed left at (749, 599)
Screenshot: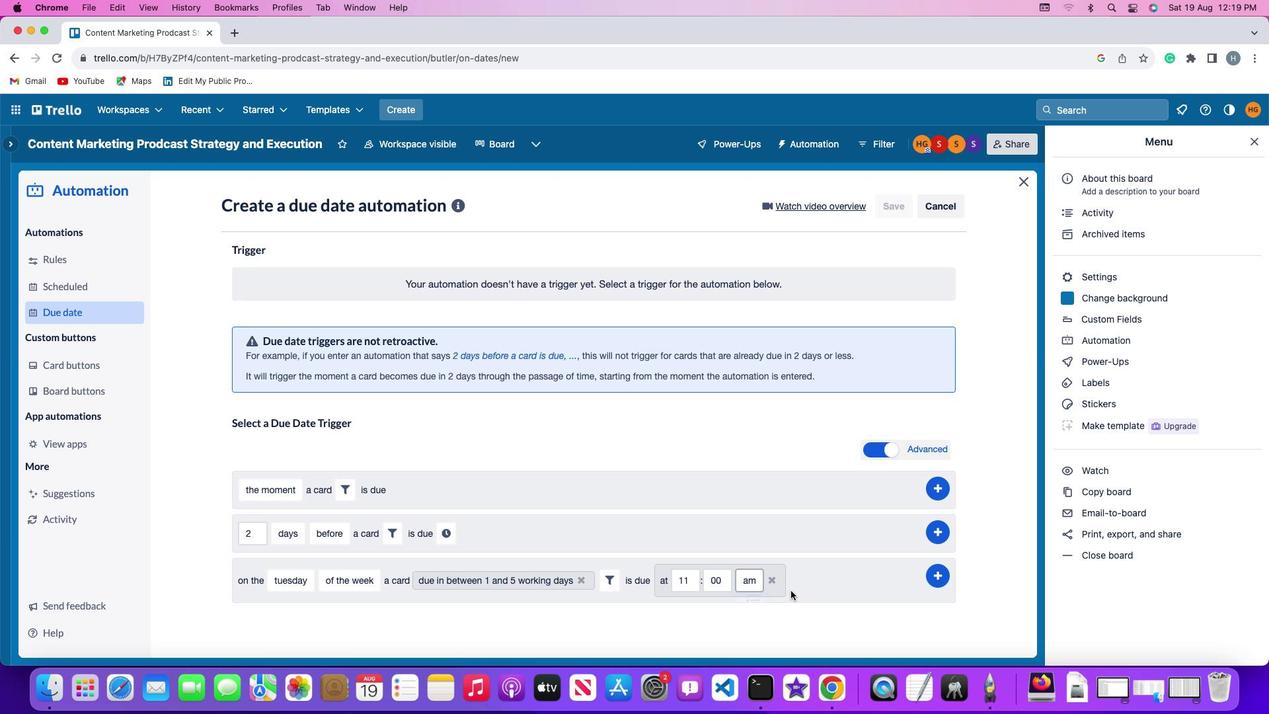 
Action: Mouse moved to (937, 572)
Screenshot: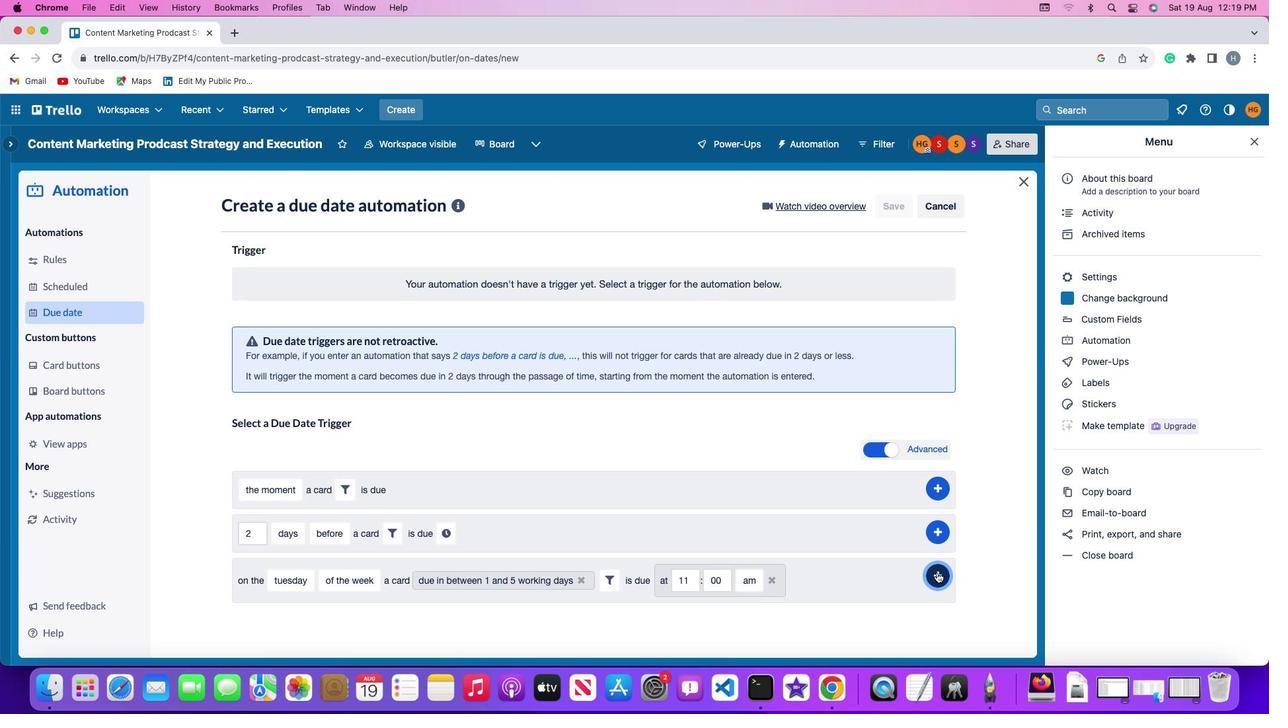 
Action: Mouse pressed left at (937, 572)
Screenshot: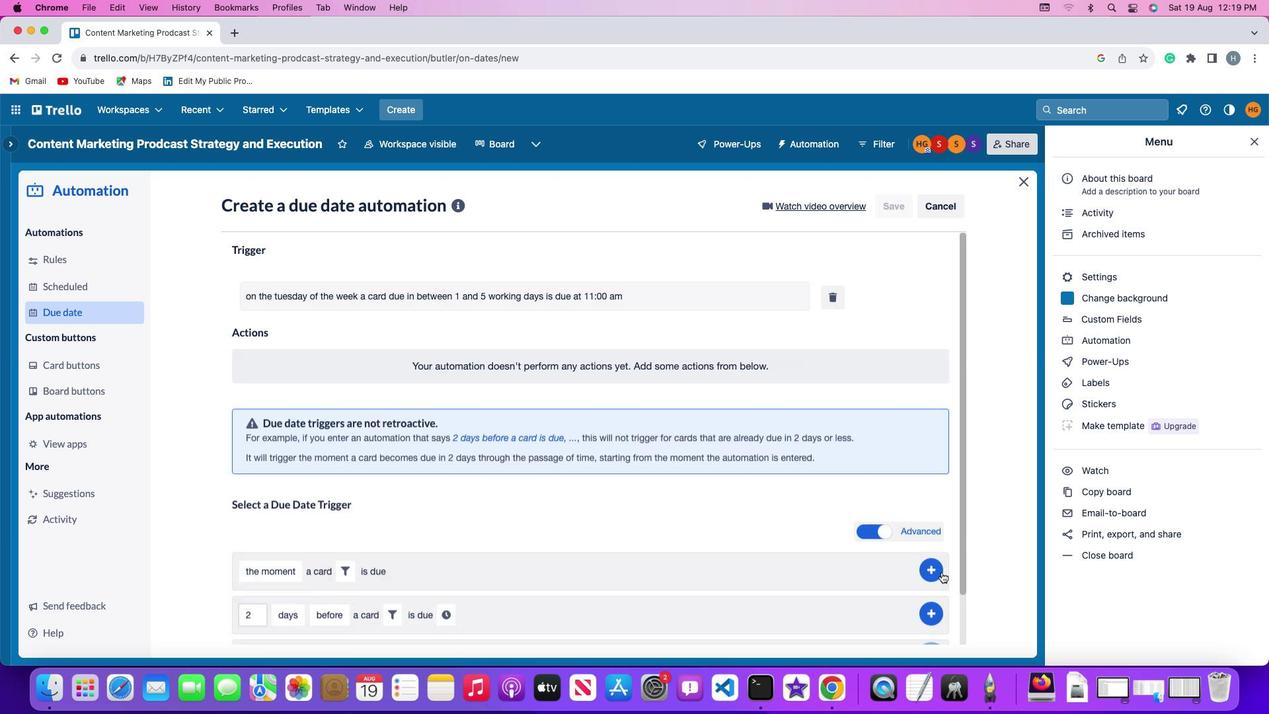 
Action: Mouse moved to (985, 490)
Screenshot: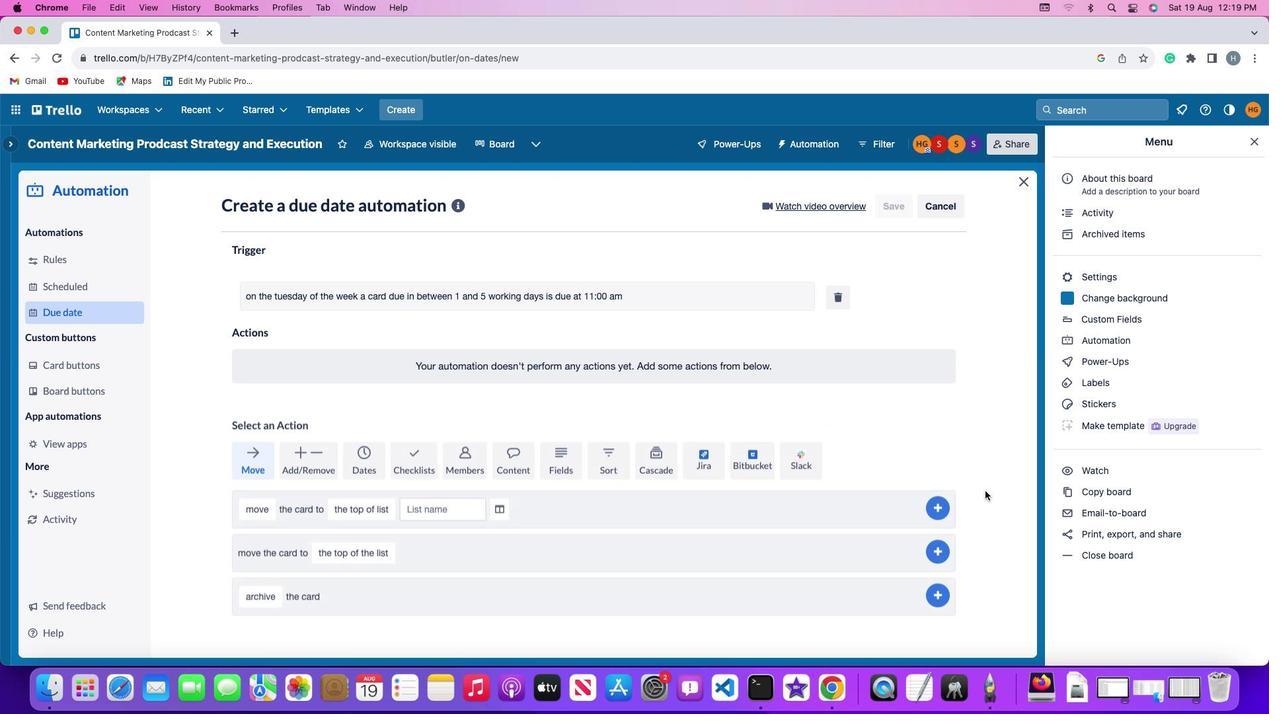
